 Task: Find connections with filter location Geilenkirchen with filter topic #marketingwith filter profile language German with filter current company Datamatics with filter school Womens Jobs with filter industry IT System Training and Support with filter service category Search Engine Optimization (SEO) with filter keywords title President
Action: Mouse moved to (514, 62)
Screenshot: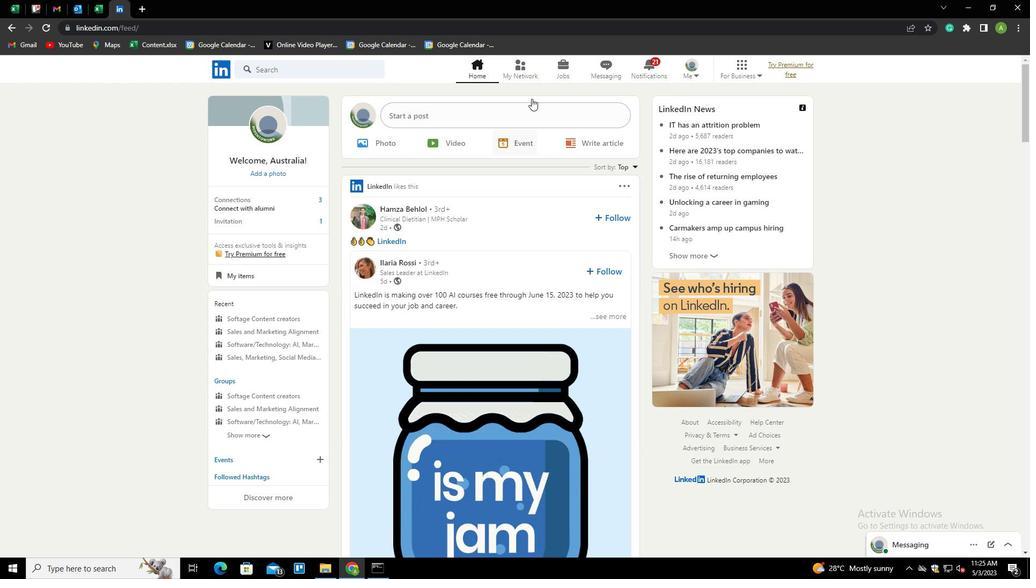 
Action: Mouse pressed left at (514, 62)
Screenshot: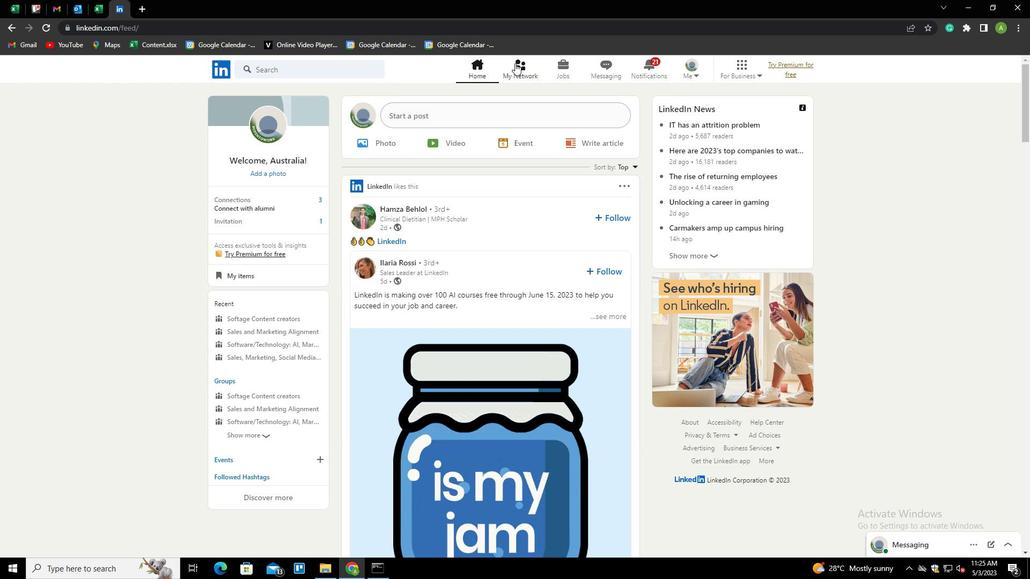 
Action: Mouse moved to (248, 127)
Screenshot: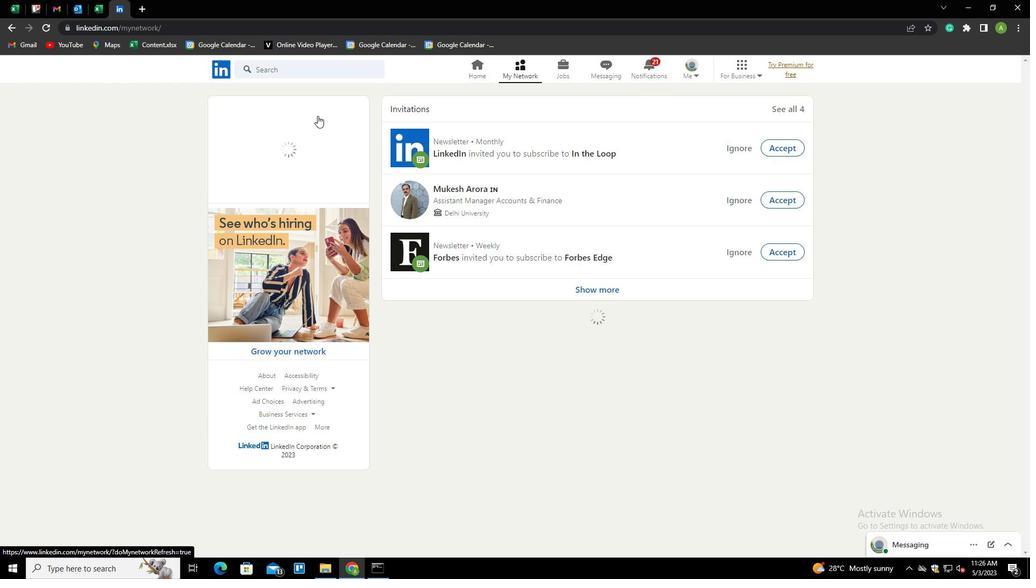 
Action: Mouse pressed left at (248, 127)
Screenshot: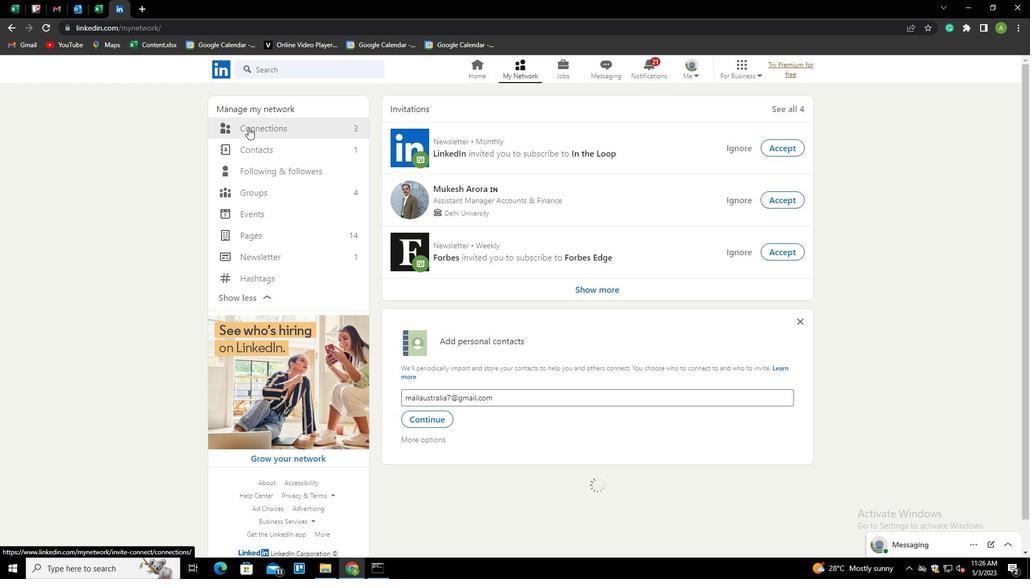 
Action: Mouse moved to (609, 131)
Screenshot: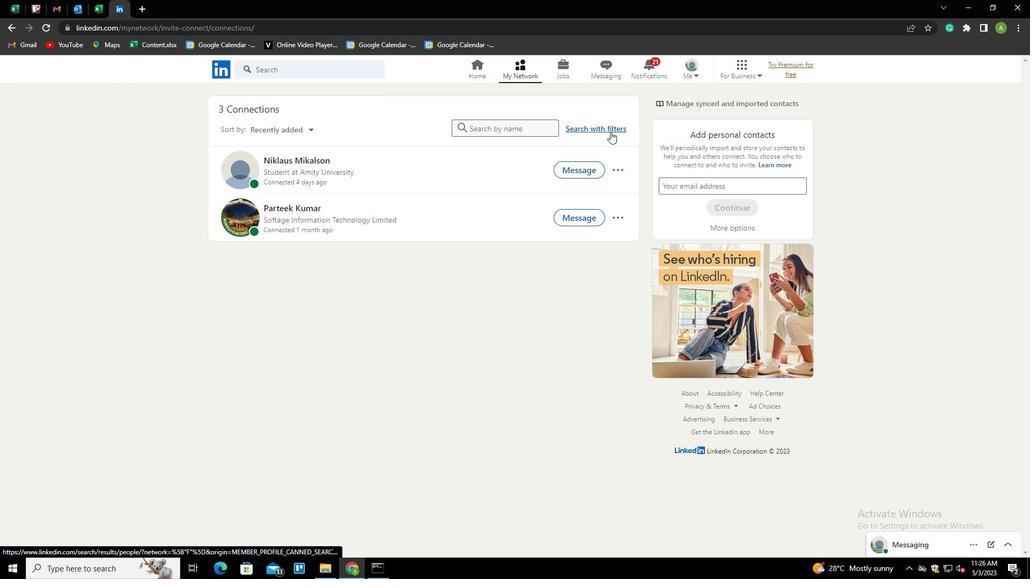 
Action: Mouse pressed left at (609, 131)
Screenshot: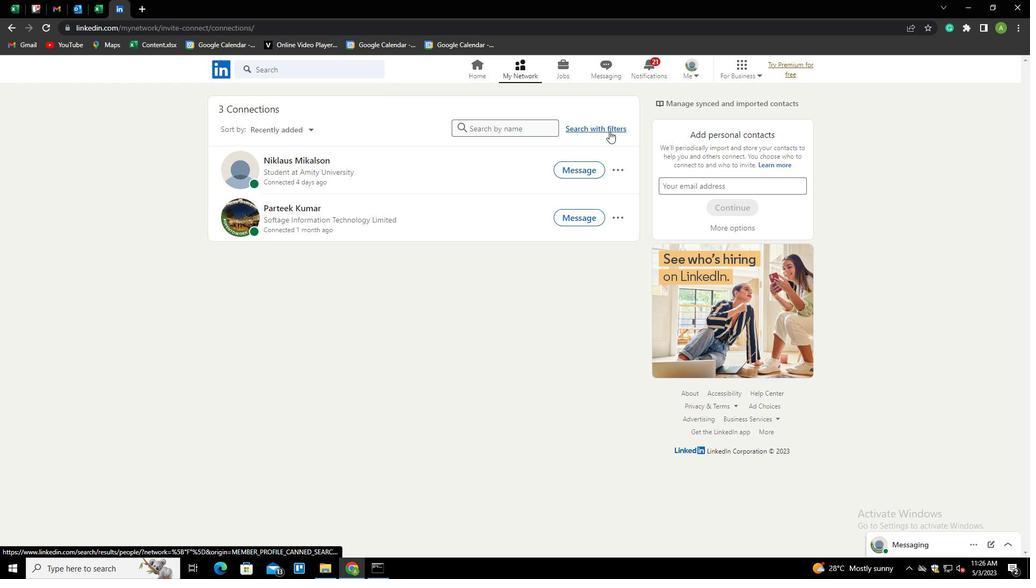 
Action: Mouse moved to (553, 100)
Screenshot: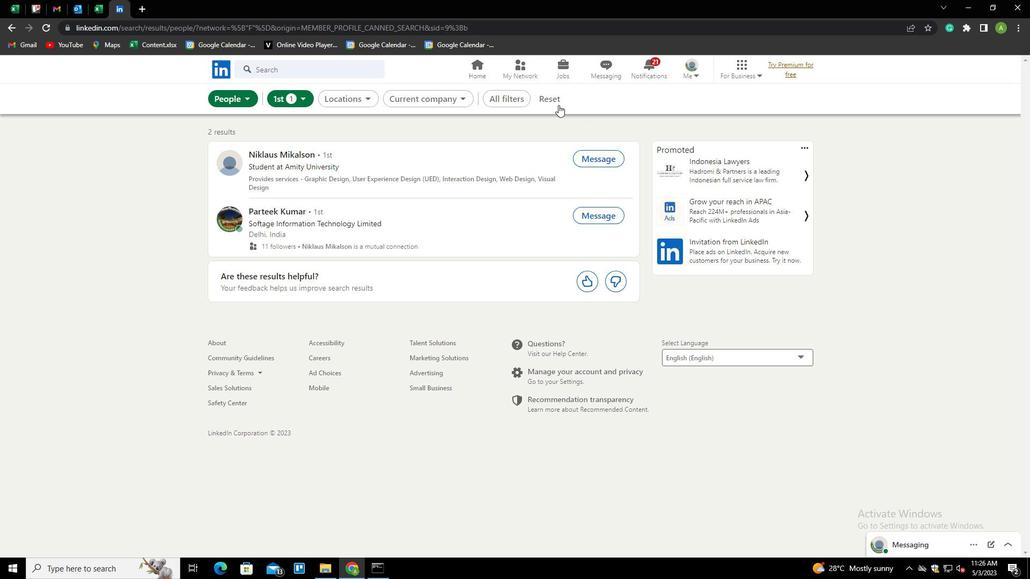 
Action: Mouse pressed left at (553, 100)
Screenshot: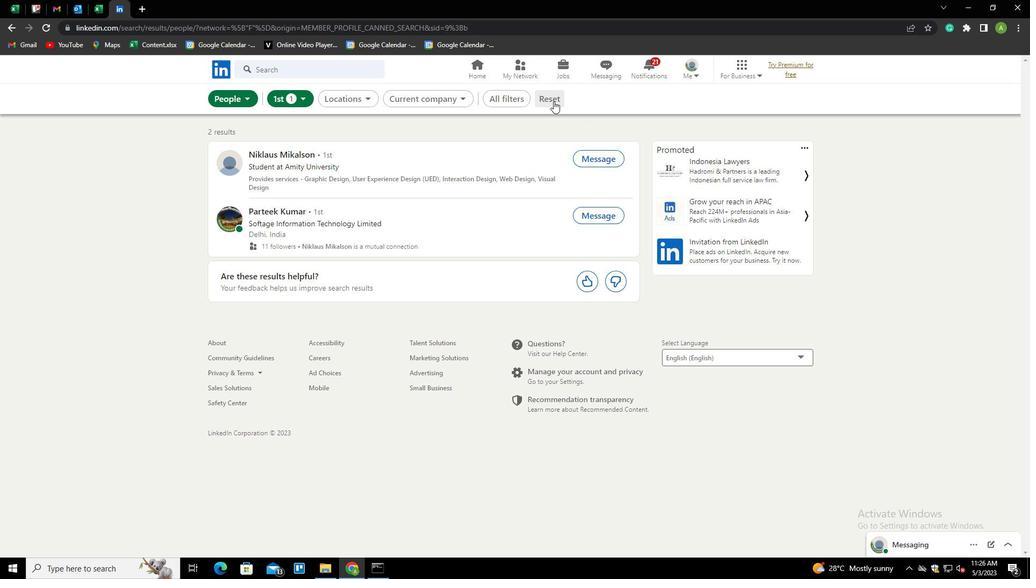 
Action: Mouse moved to (530, 99)
Screenshot: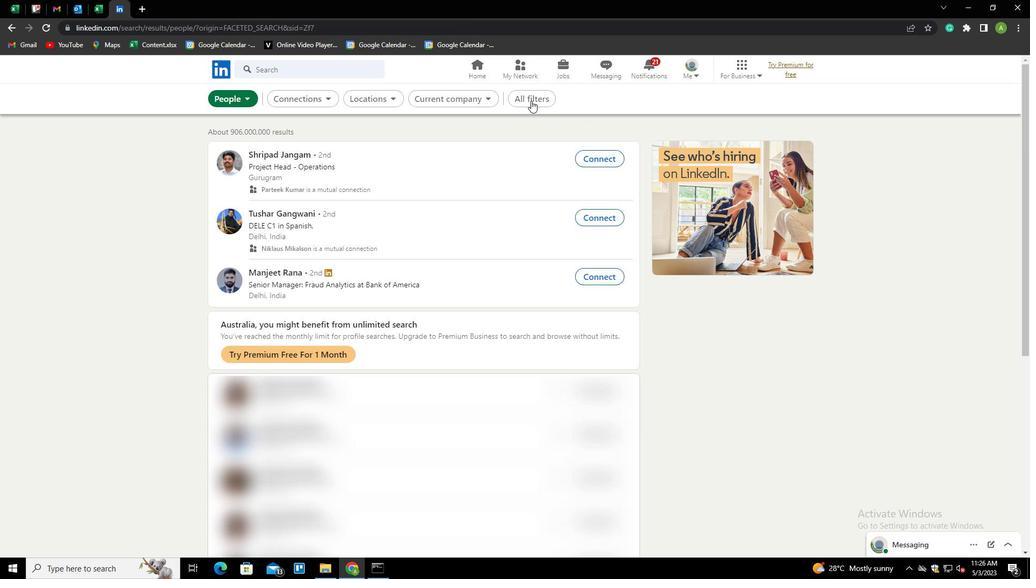 
Action: Mouse pressed left at (530, 99)
Screenshot: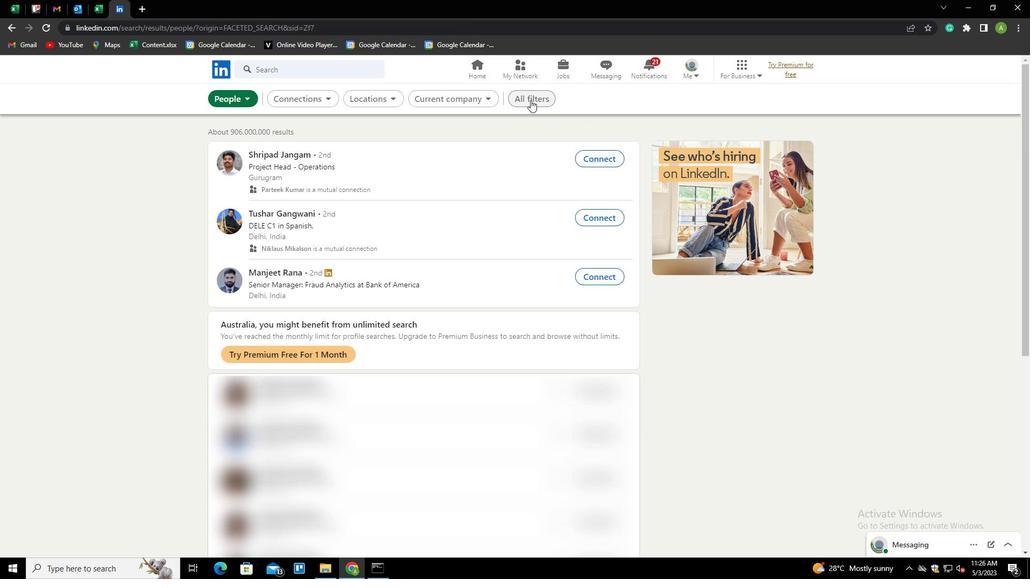 
Action: Mouse moved to (851, 348)
Screenshot: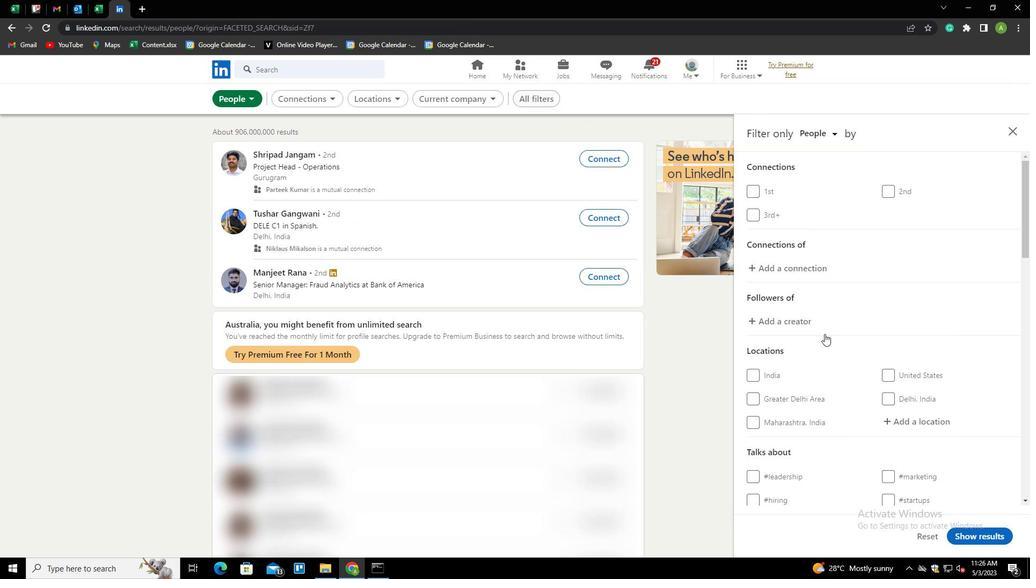 
Action: Mouse scrolled (851, 348) with delta (0, 0)
Screenshot: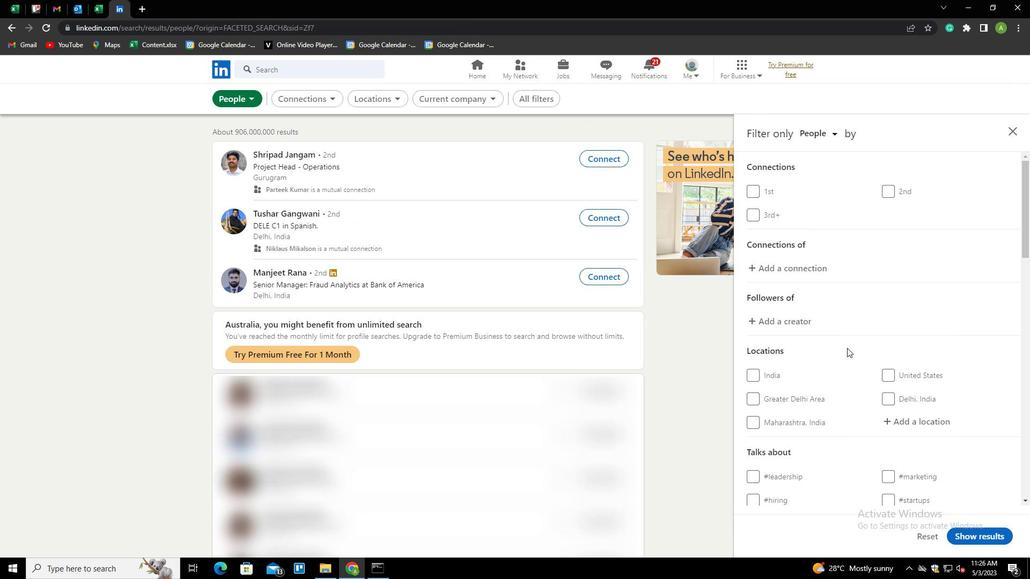 
Action: Mouse scrolled (851, 348) with delta (0, 0)
Screenshot: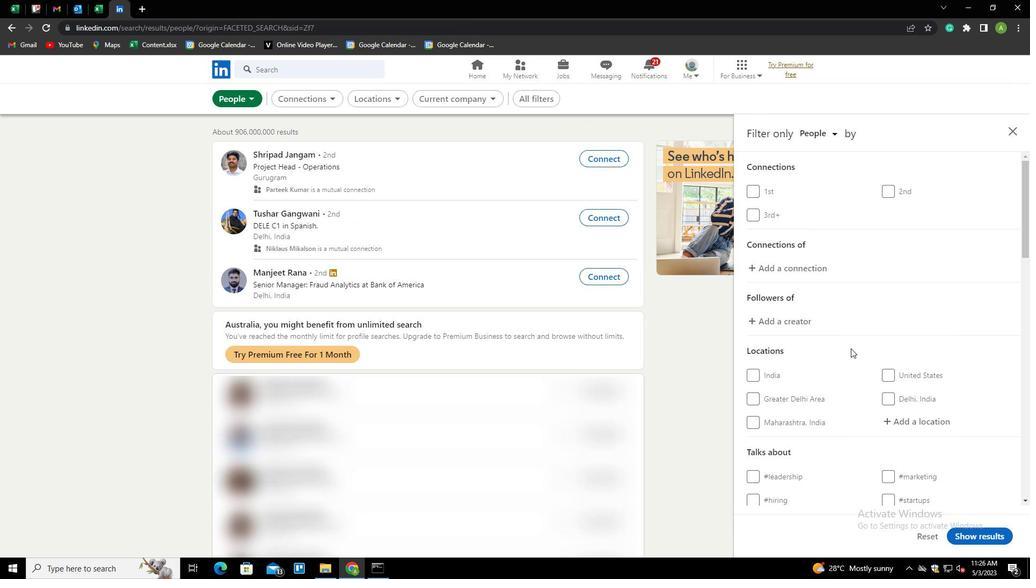 
Action: Mouse moved to (911, 315)
Screenshot: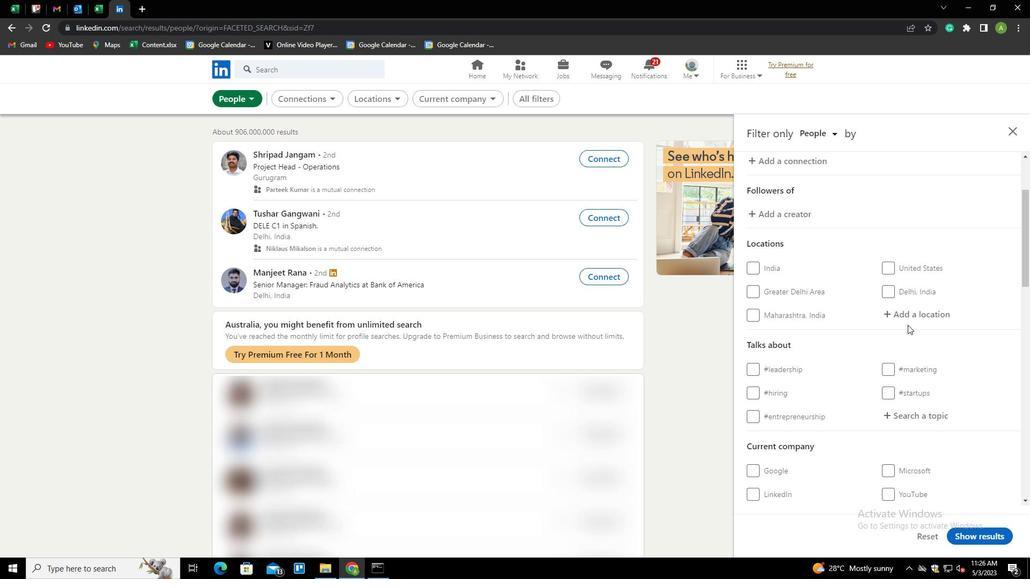 
Action: Mouse pressed left at (911, 315)
Screenshot: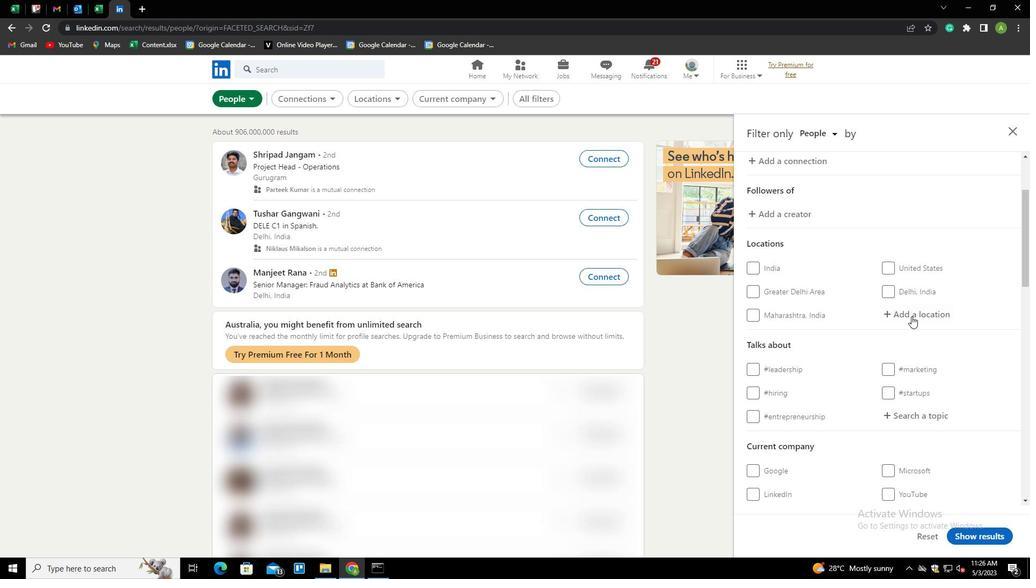 
Action: Key pressed <Key.shift>GEILENKIRCHEN<Key.down><Key.enter>
Screenshot: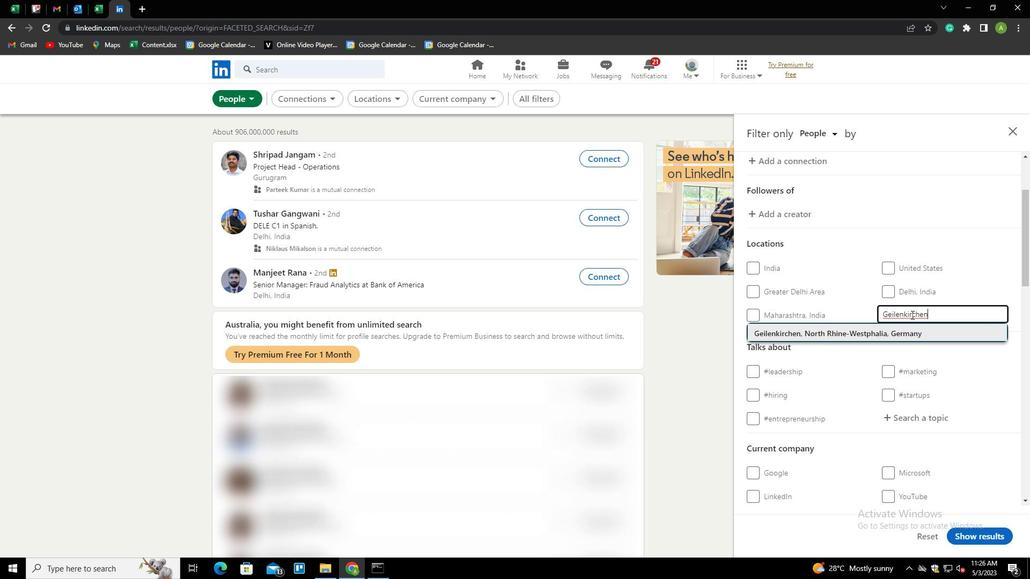 
Action: Mouse scrolled (911, 314) with delta (0, 0)
Screenshot: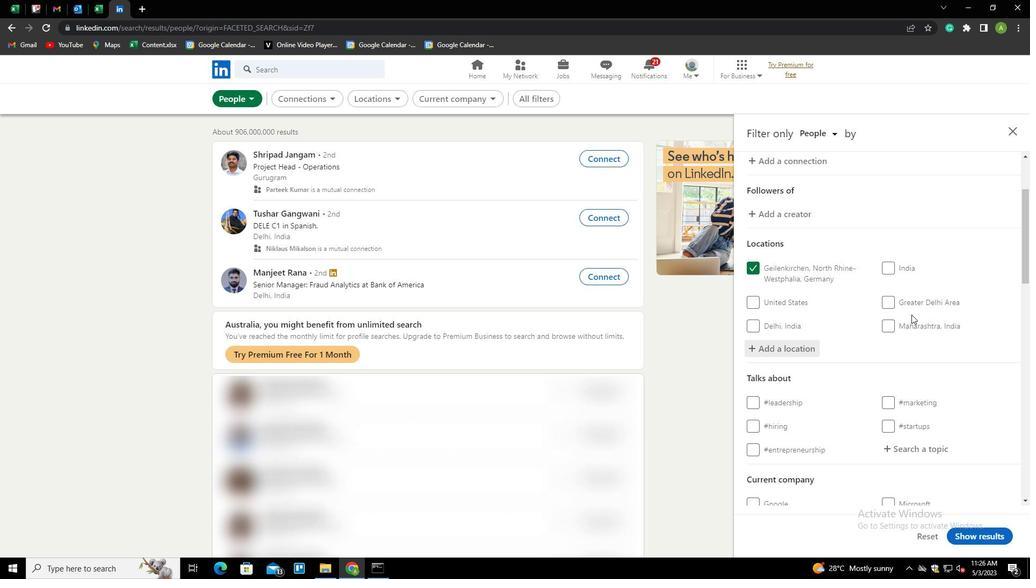 
Action: Mouse scrolled (911, 314) with delta (0, 0)
Screenshot: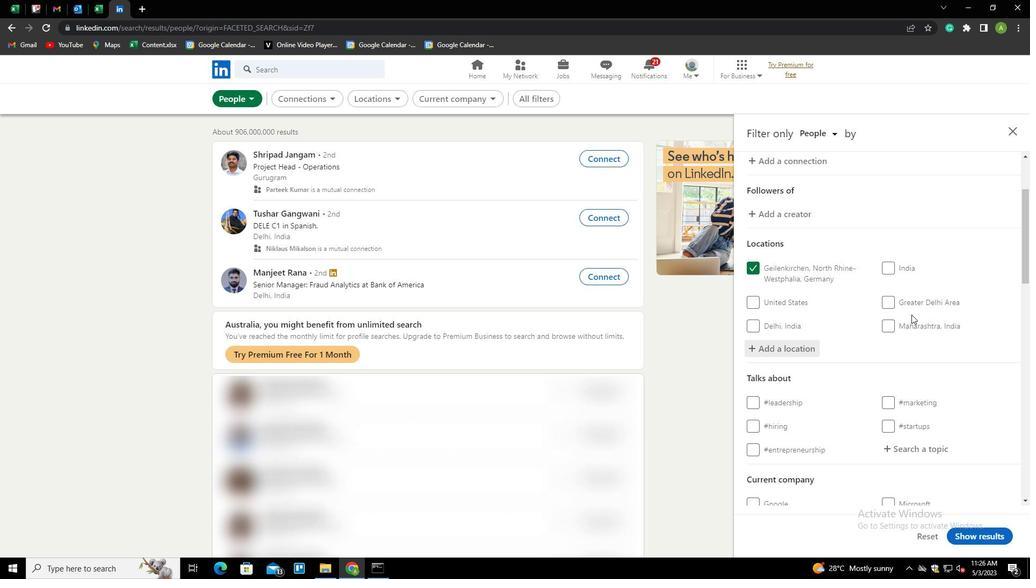 
Action: Mouse moved to (913, 346)
Screenshot: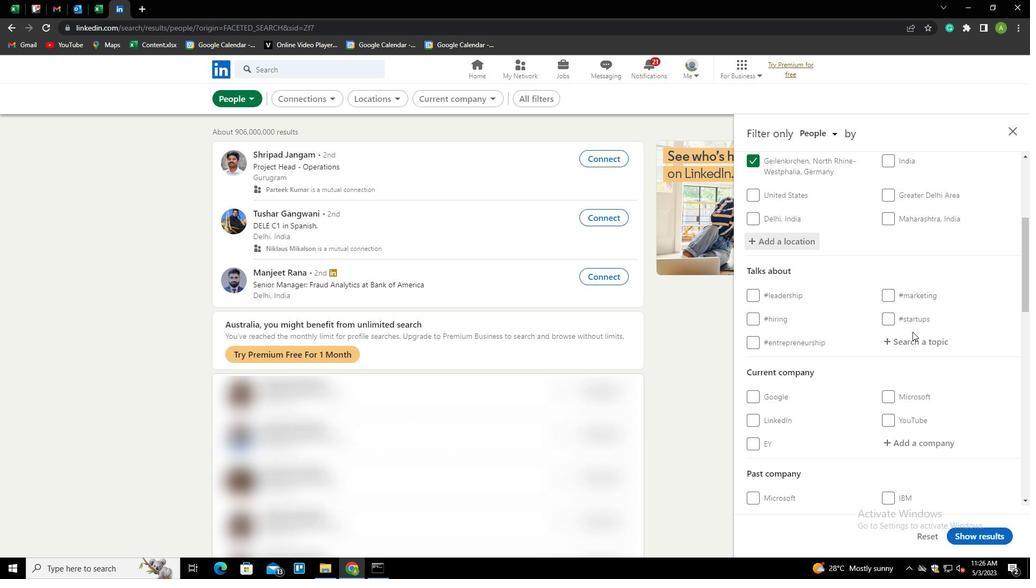 
Action: Mouse pressed left at (913, 346)
Screenshot: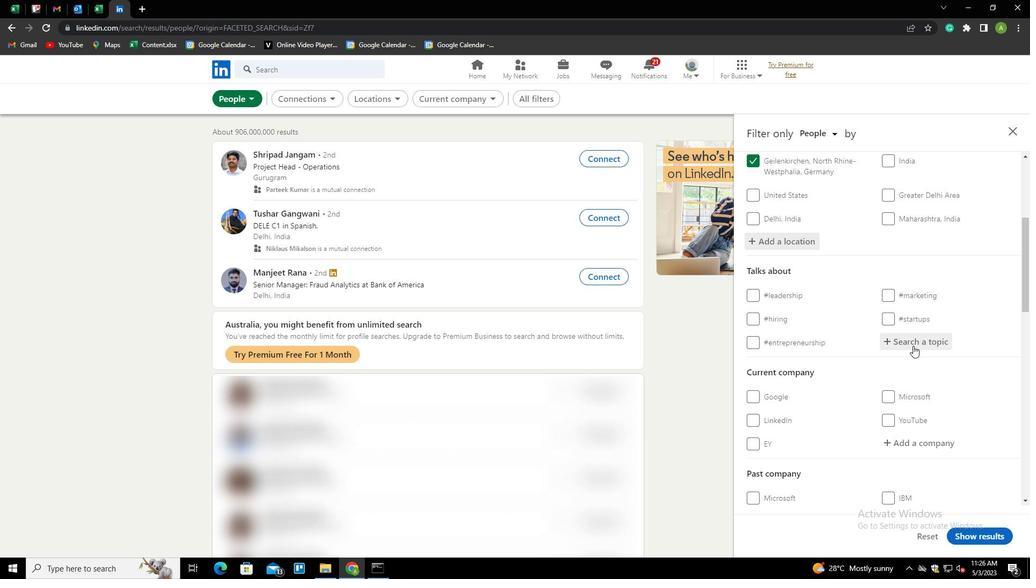 
Action: Key pressed MARKETING<Key.down><Key.enter>
Screenshot: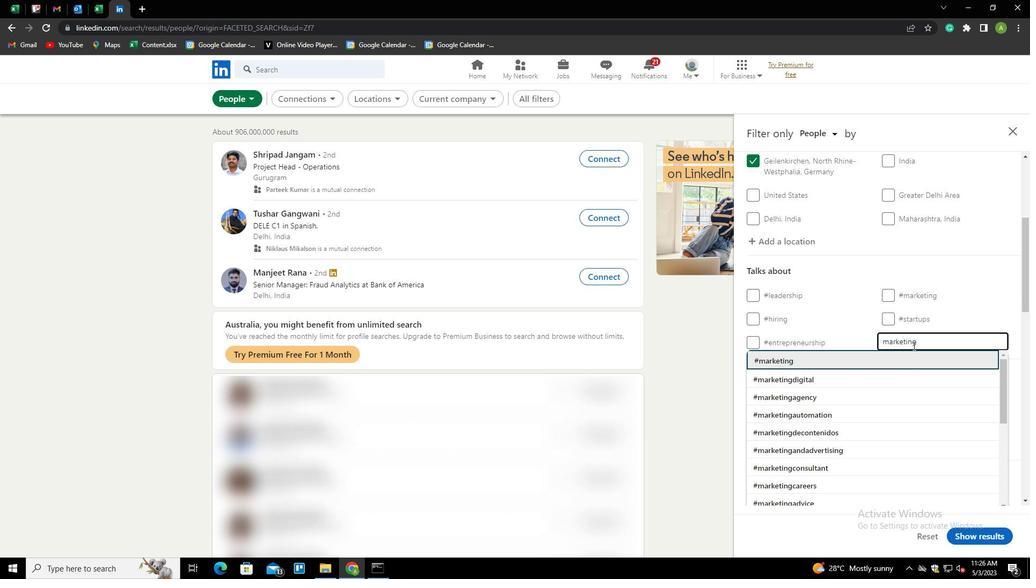 
Action: Mouse scrolled (913, 345) with delta (0, 0)
Screenshot: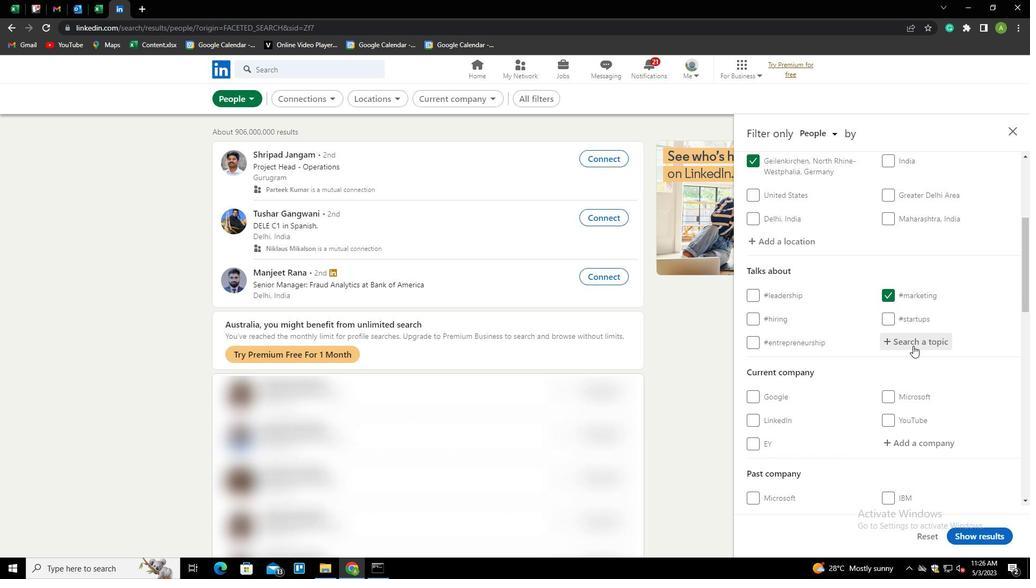 
Action: Mouse scrolled (913, 345) with delta (0, 0)
Screenshot: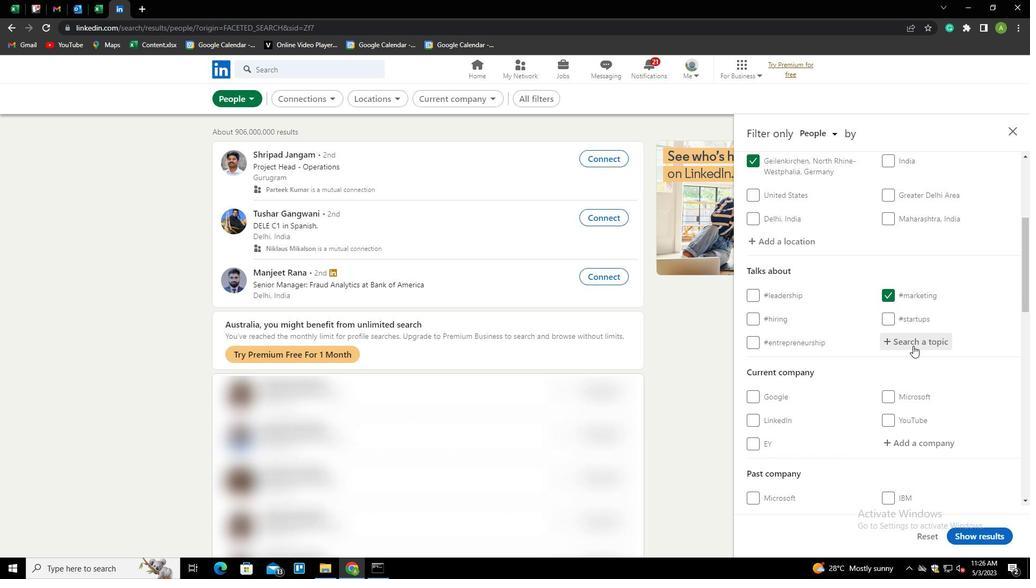 
Action: Mouse scrolled (913, 345) with delta (0, 0)
Screenshot: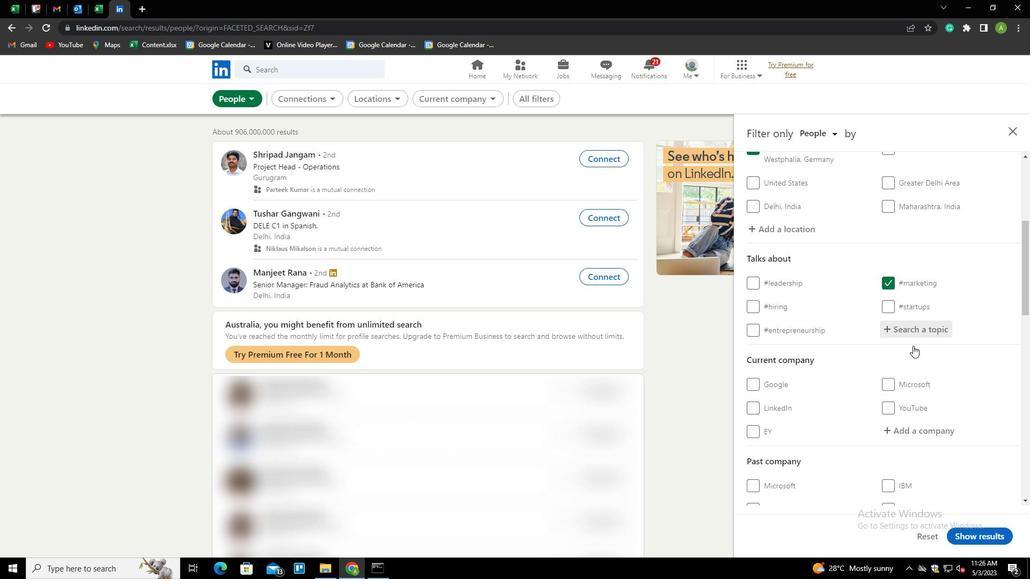 
Action: Mouse scrolled (913, 345) with delta (0, 0)
Screenshot: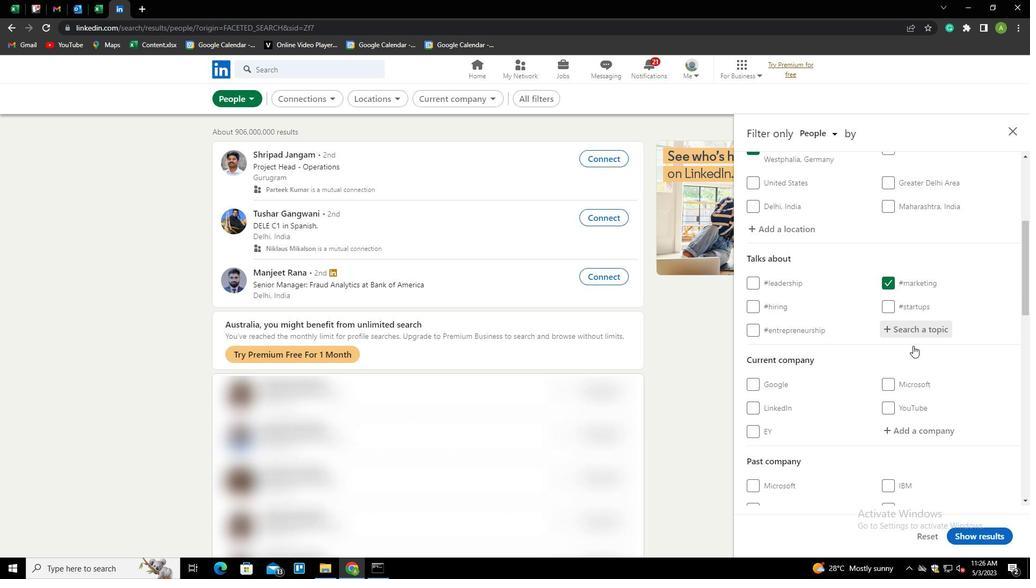 
Action: Mouse scrolled (913, 345) with delta (0, 0)
Screenshot: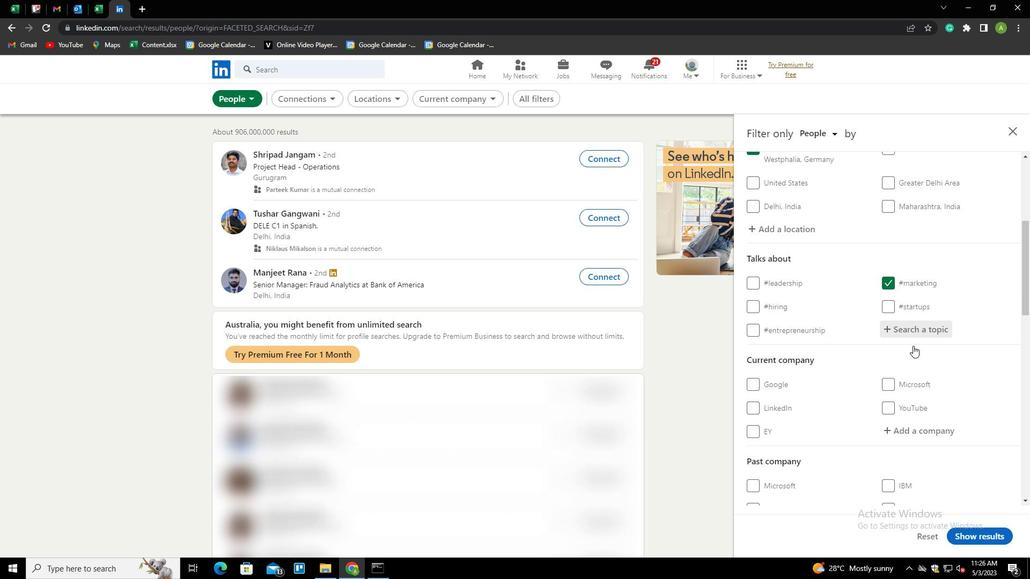 
Action: Mouse scrolled (913, 345) with delta (0, 0)
Screenshot: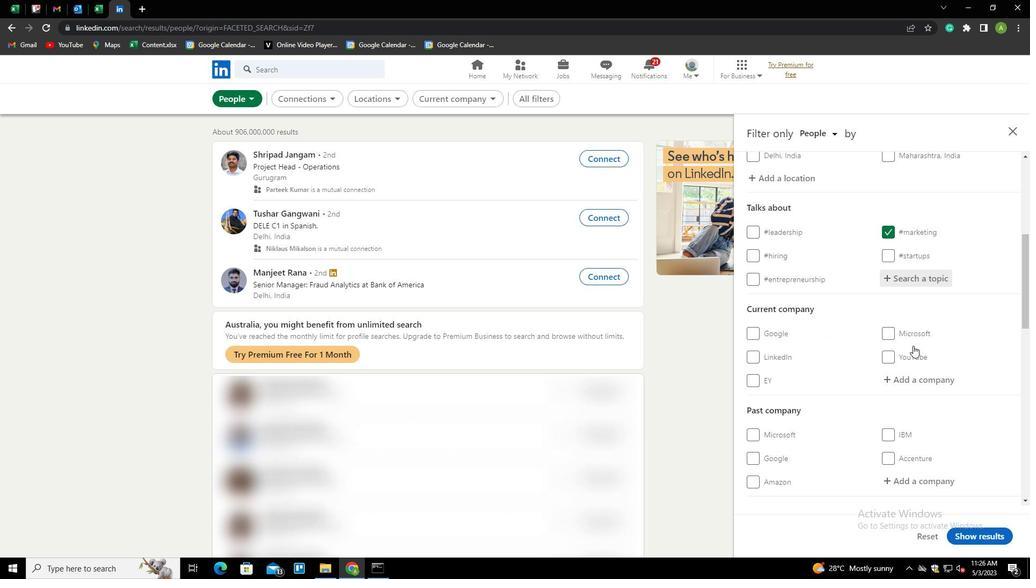
Action: Mouse scrolled (913, 345) with delta (0, 0)
Screenshot: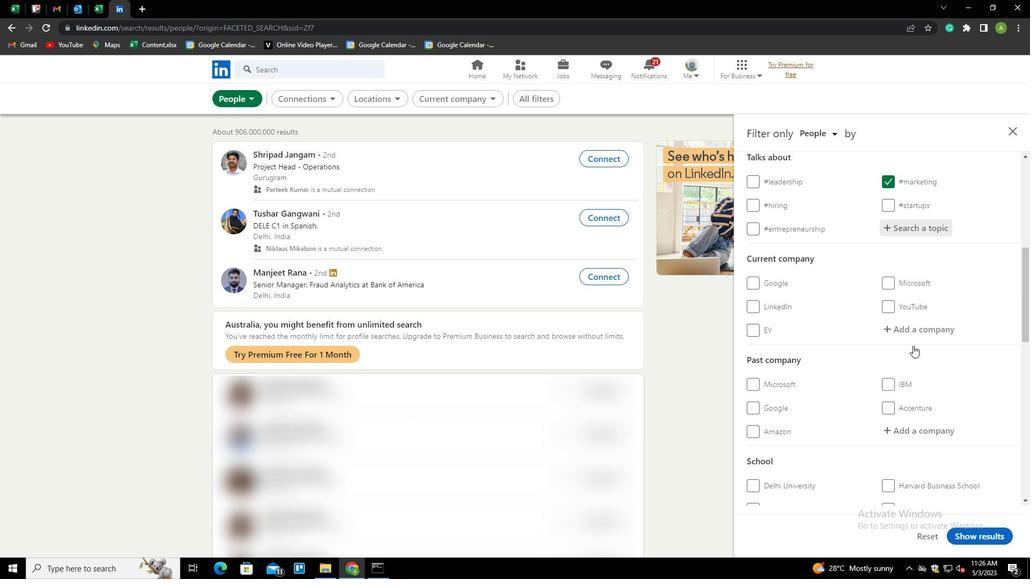 
Action: Mouse scrolled (913, 345) with delta (0, 0)
Screenshot: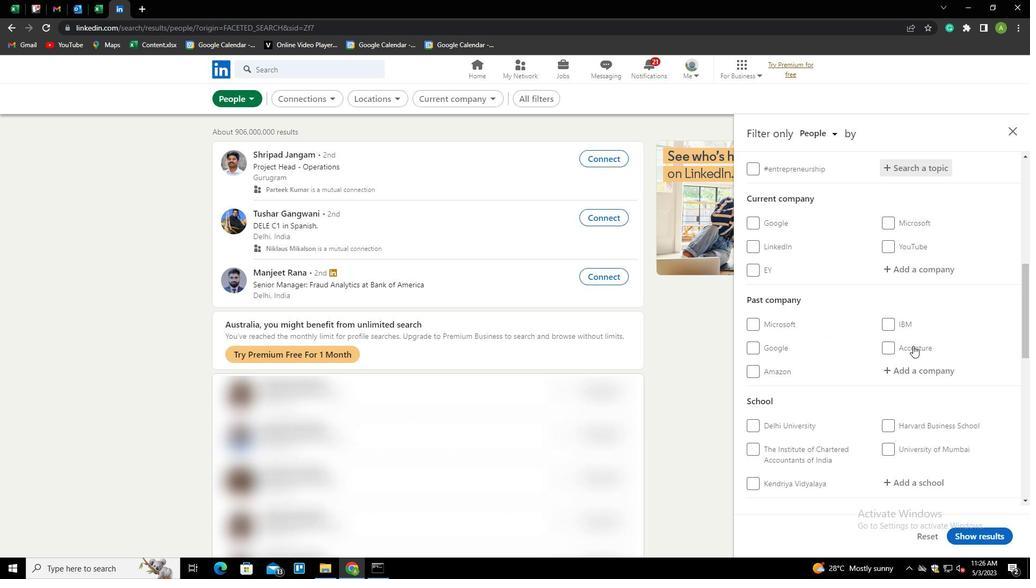 
Action: Mouse moved to (775, 450)
Screenshot: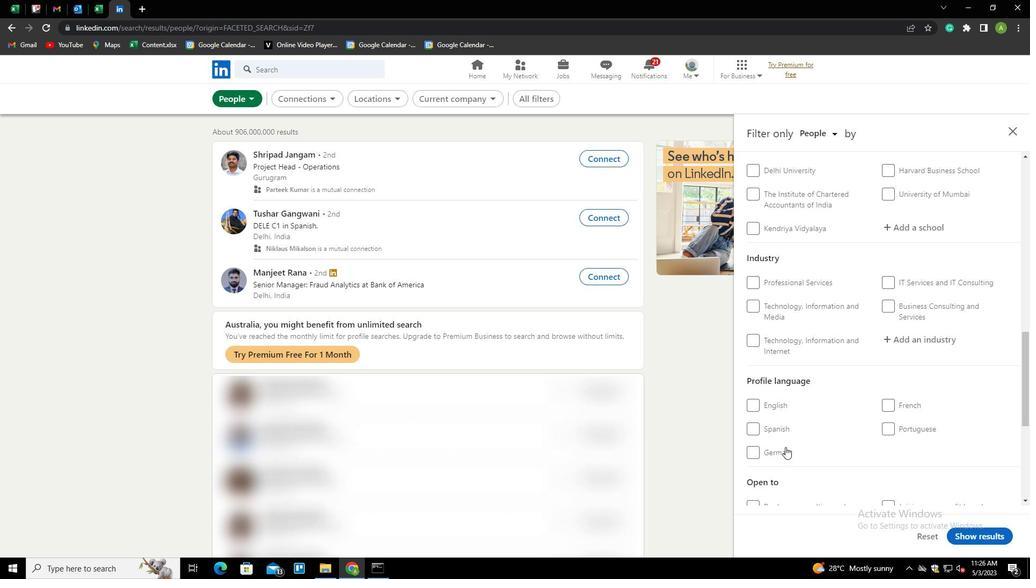 
Action: Mouse pressed left at (775, 450)
Screenshot: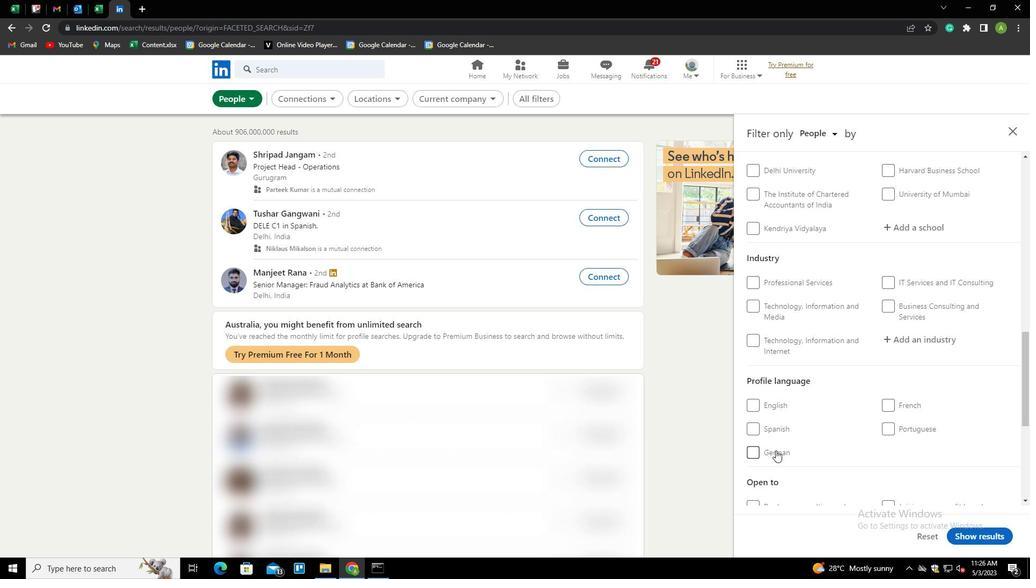 
Action: Mouse moved to (900, 411)
Screenshot: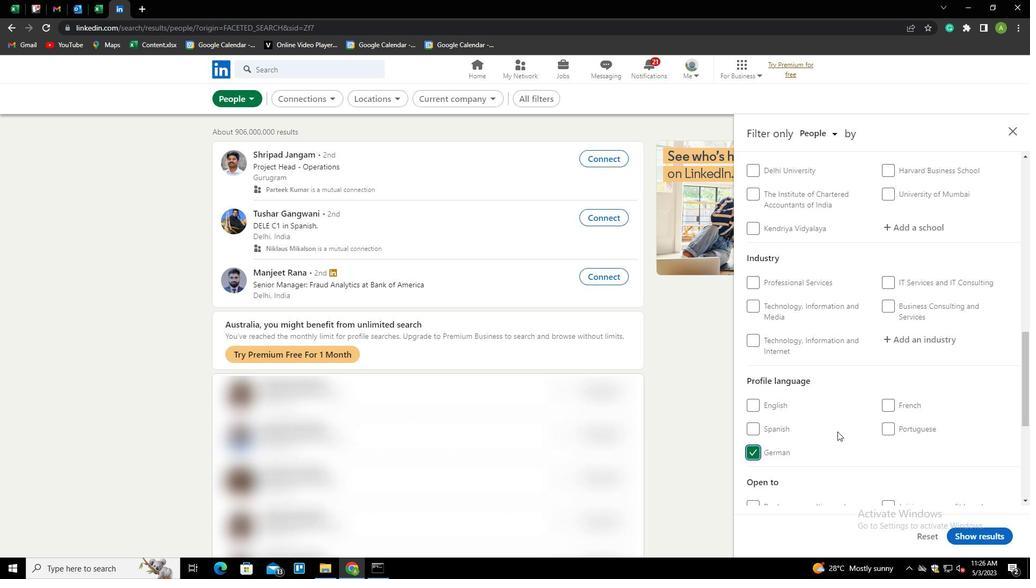 
Action: Mouse scrolled (900, 412) with delta (0, 0)
Screenshot: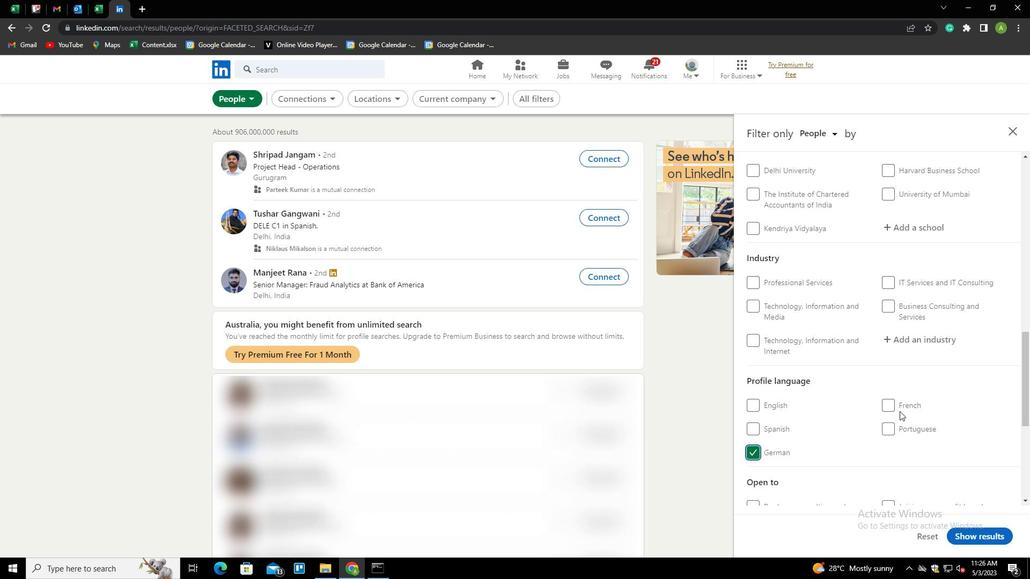 
Action: Mouse scrolled (900, 412) with delta (0, 0)
Screenshot: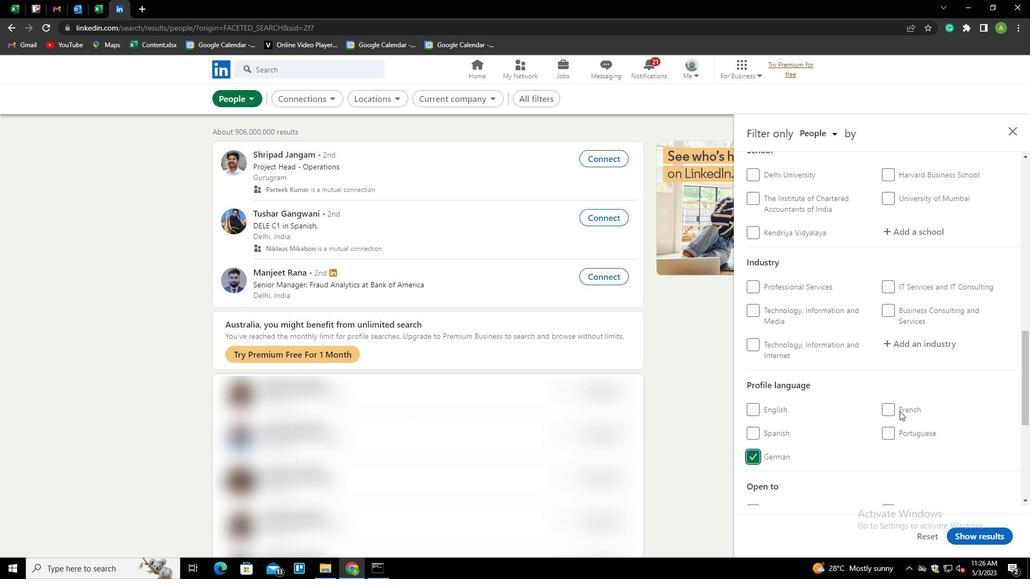 
Action: Mouse scrolled (900, 412) with delta (0, 0)
Screenshot: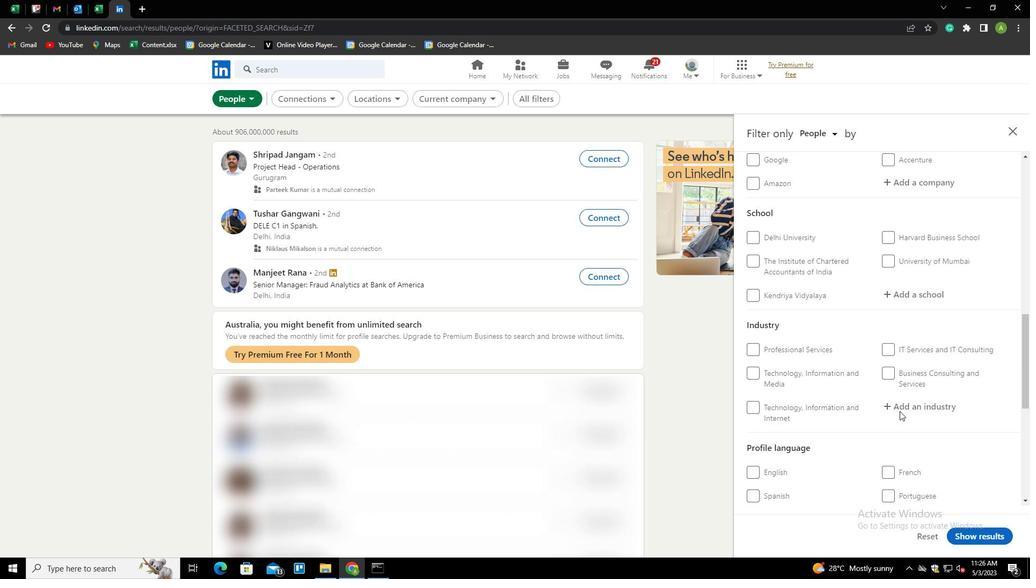 
Action: Mouse scrolled (900, 412) with delta (0, 0)
Screenshot: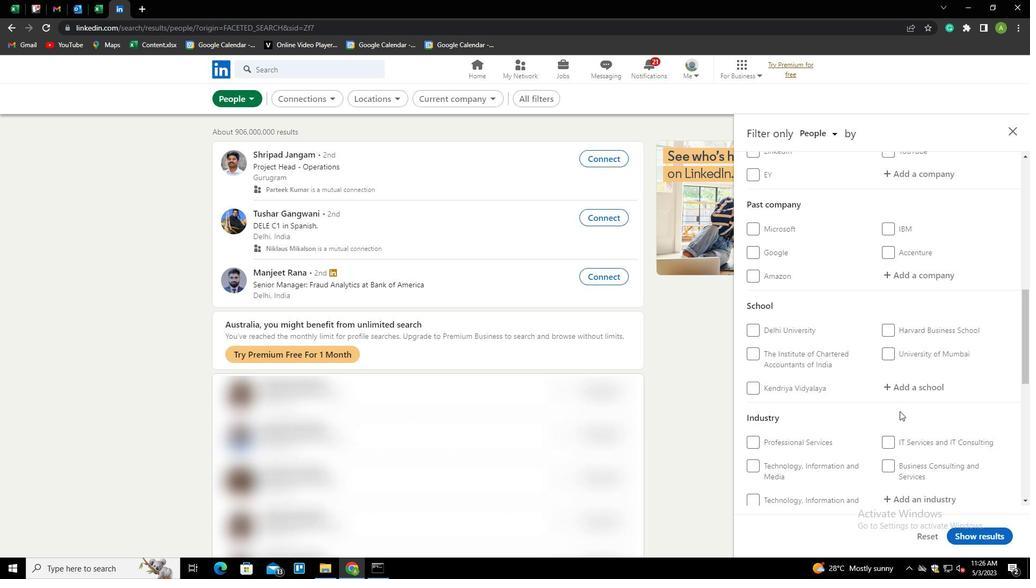 
Action: Mouse scrolled (900, 412) with delta (0, 0)
Screenshot: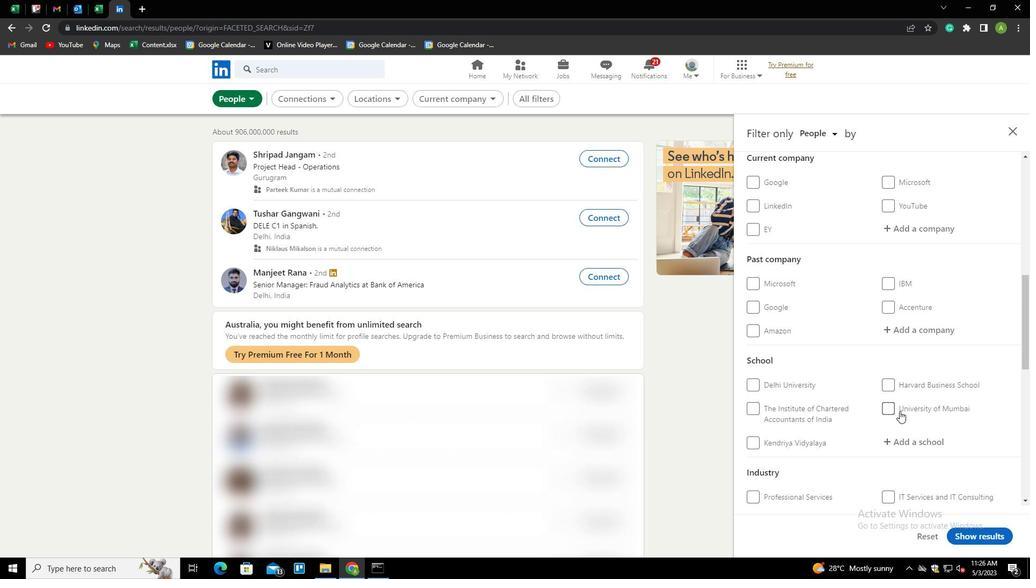 
Action: Mouse scrolled (900, 412) with delta (0, 0)
Screenshot: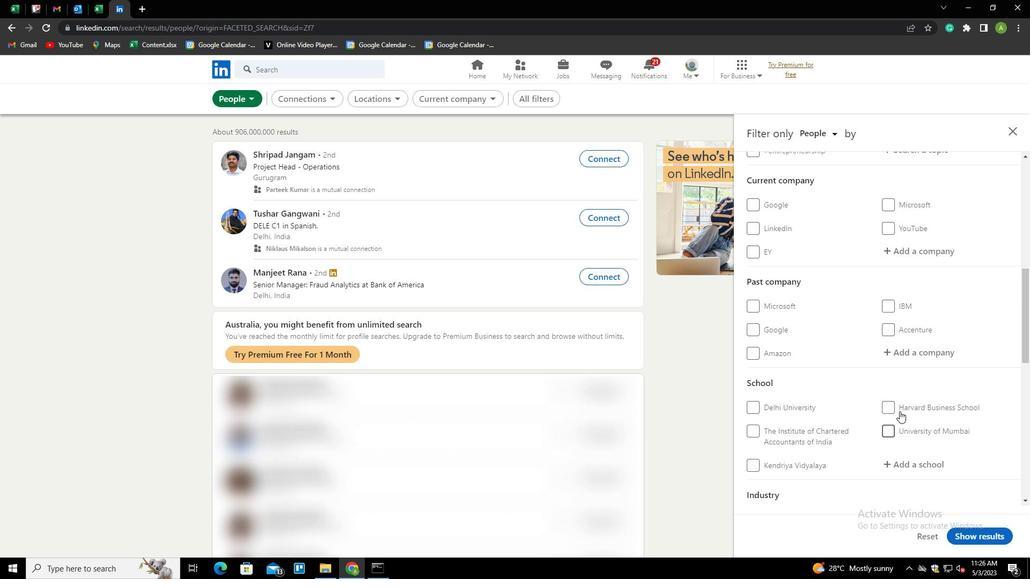 
Action: Mouse scrolled (900, 412) with delta (0, 0)
Screenshot: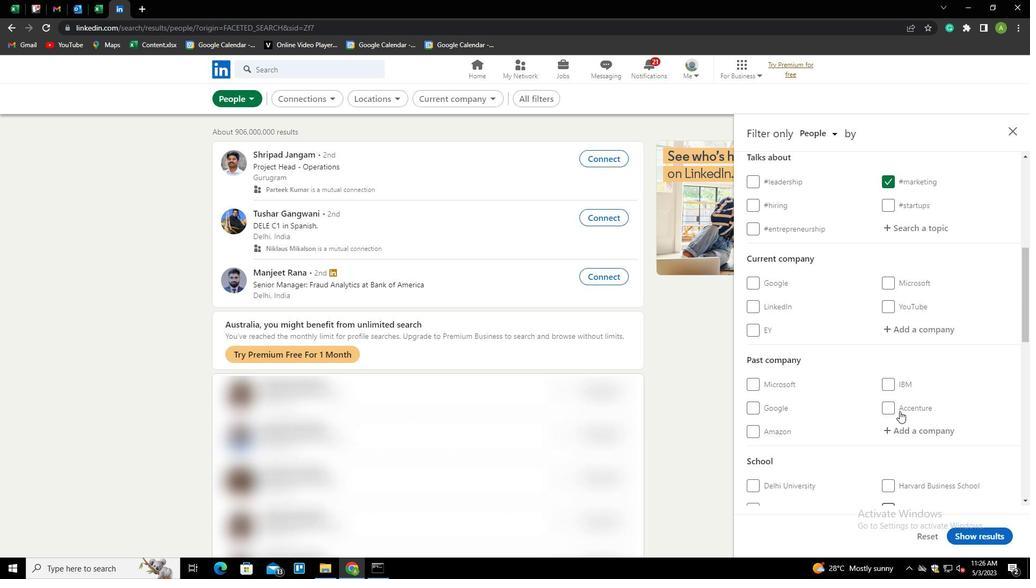 
Action: Mouse moved to (908, 388)
Screenshot: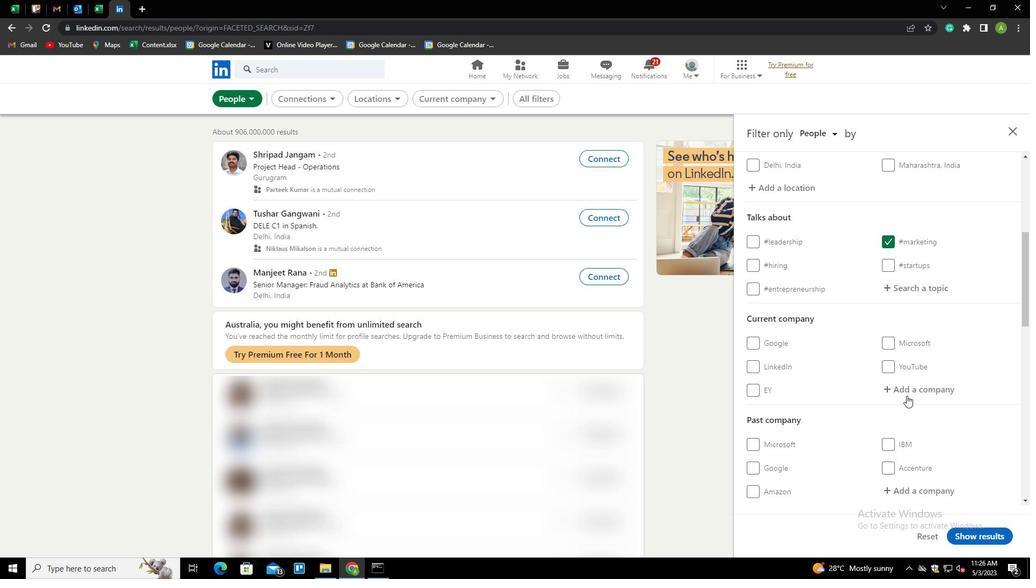 
Action: Mouse pressed left at (908, 388)
Screenshot: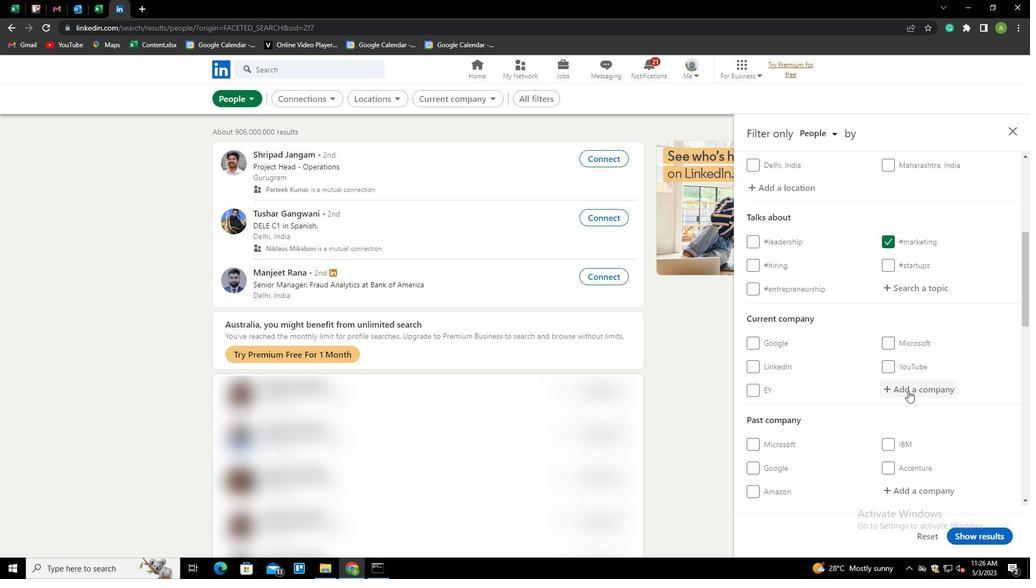 
Action: Key pressed <Key.shift>D
Screenshot: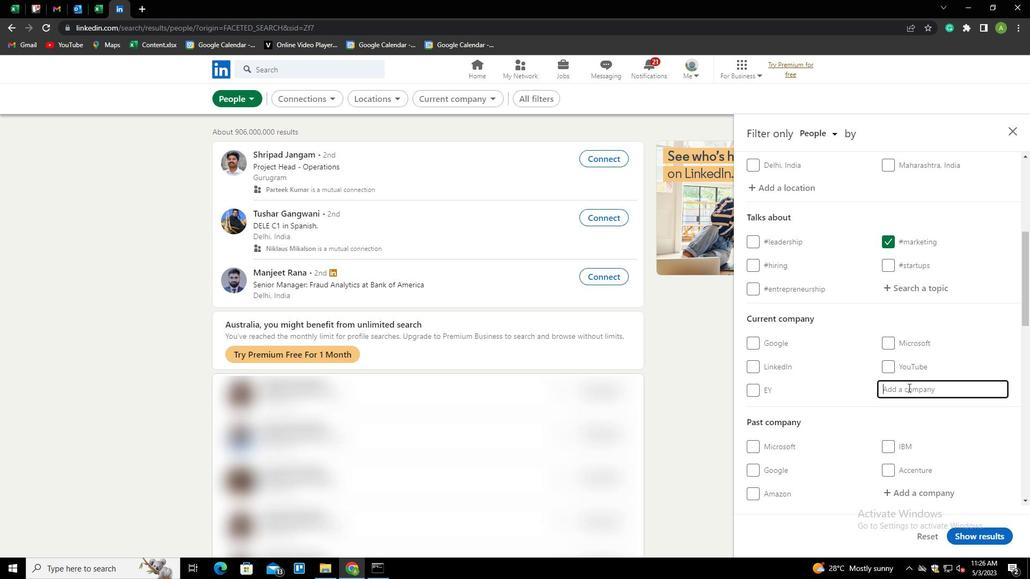 
Action: Mouse moved to (908, 388)
Screenshot: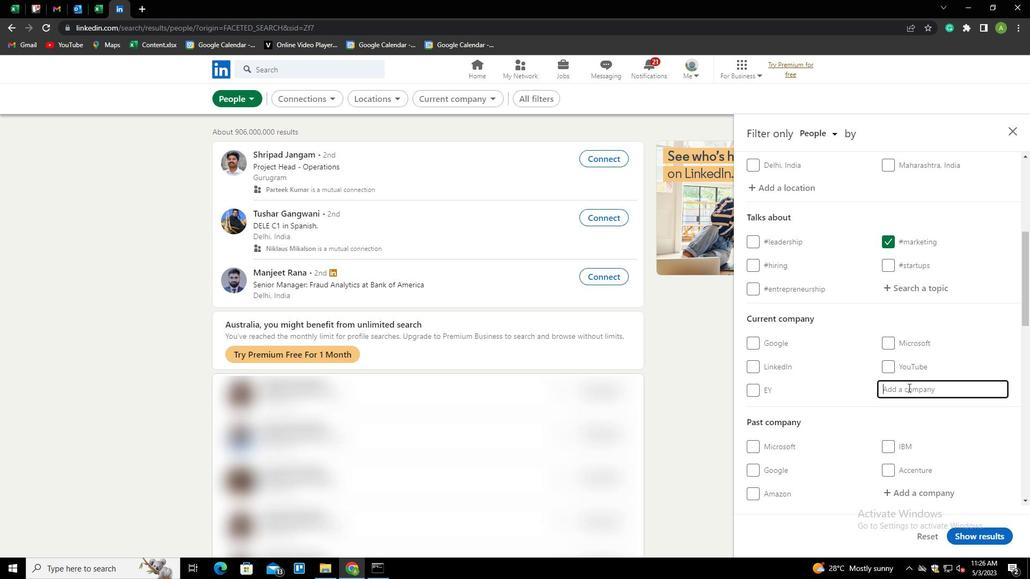 
Action: Key pressed A
Screenshot: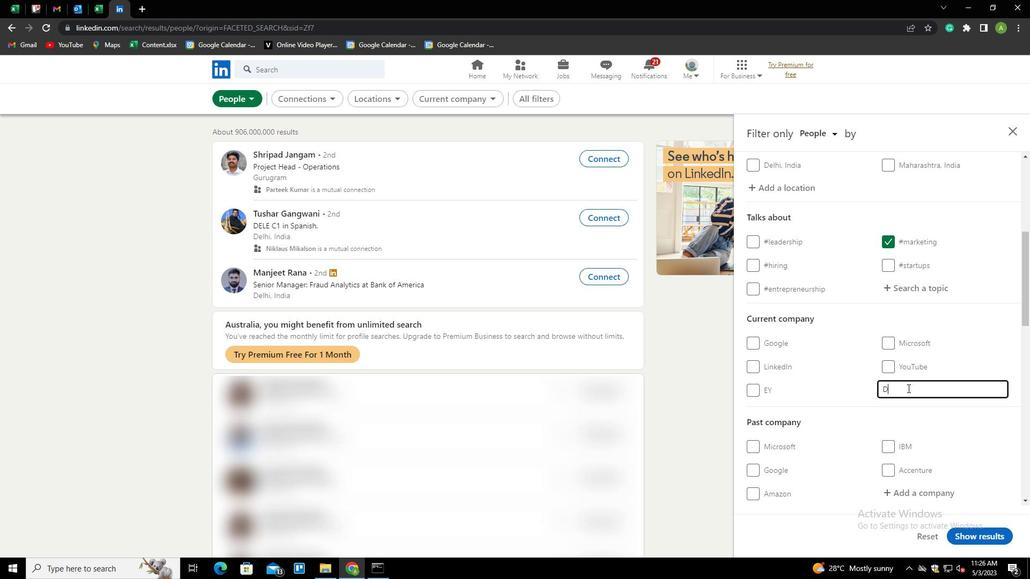 
Action: Mouse moved to (906, 389)
Screenshot: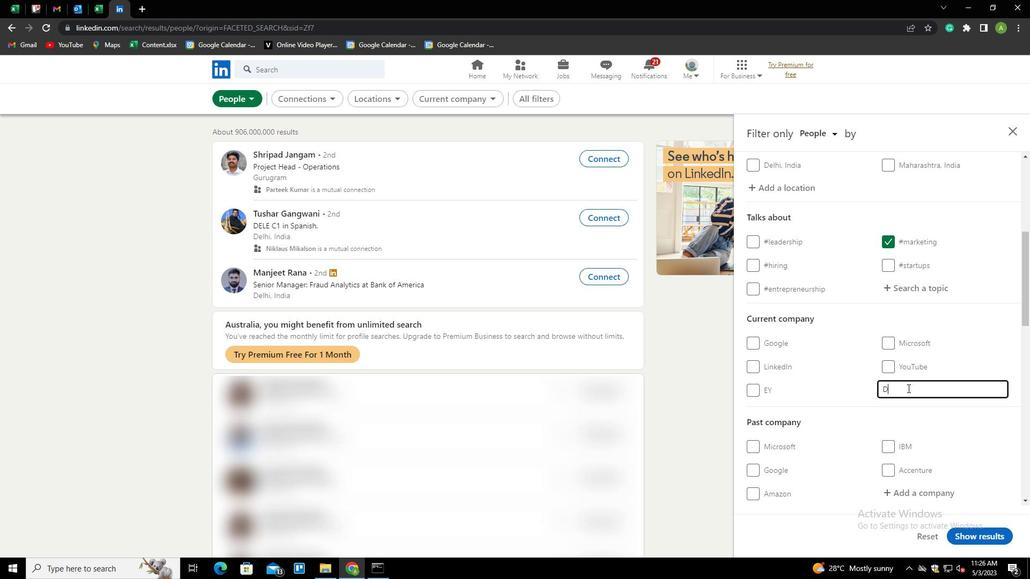
Action: Key pressed T
Screenshot: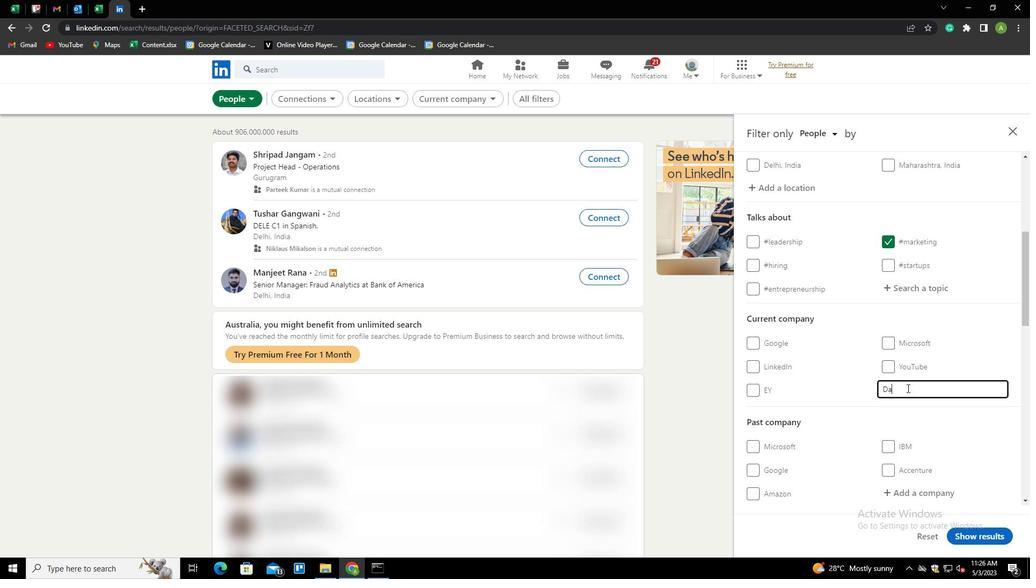 
Action: Mouse moved to (905, 389)
Screenshot: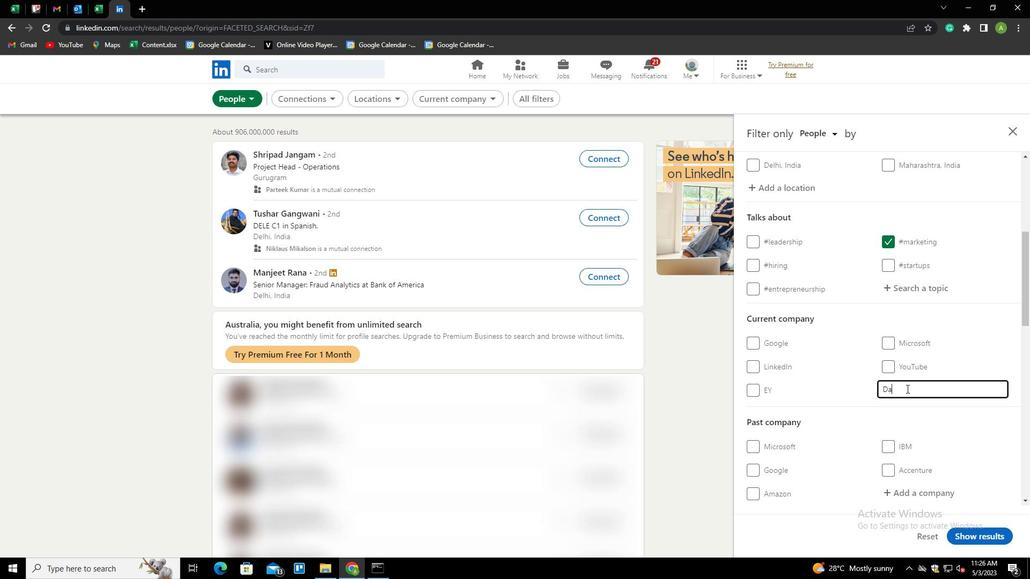 
Action: Key pressed AMATICS<Key.down><Key.enter>
Screenshot: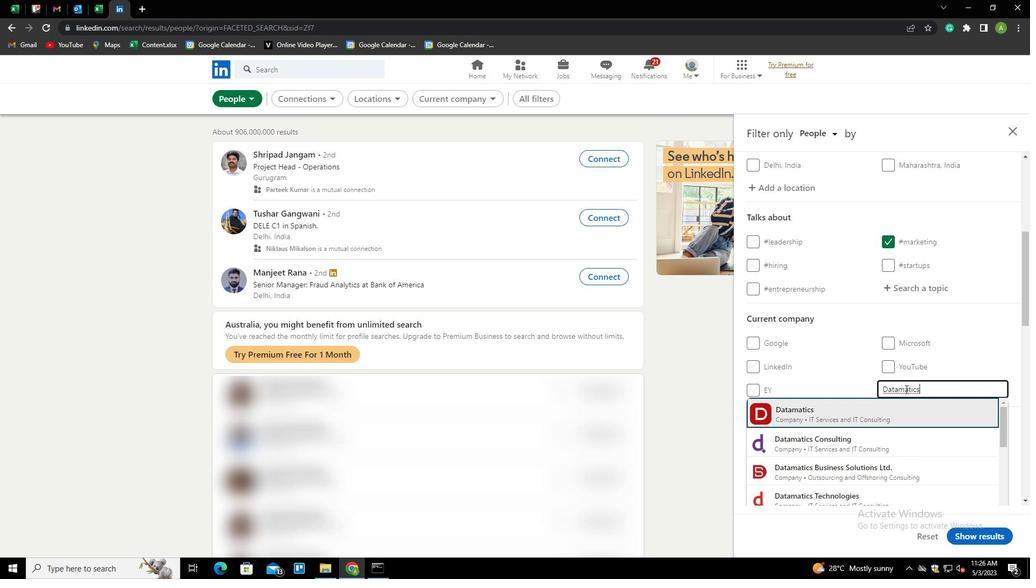 
Action: Mouse scrolled (905, 389) with delta (0, 0)
Screenshot: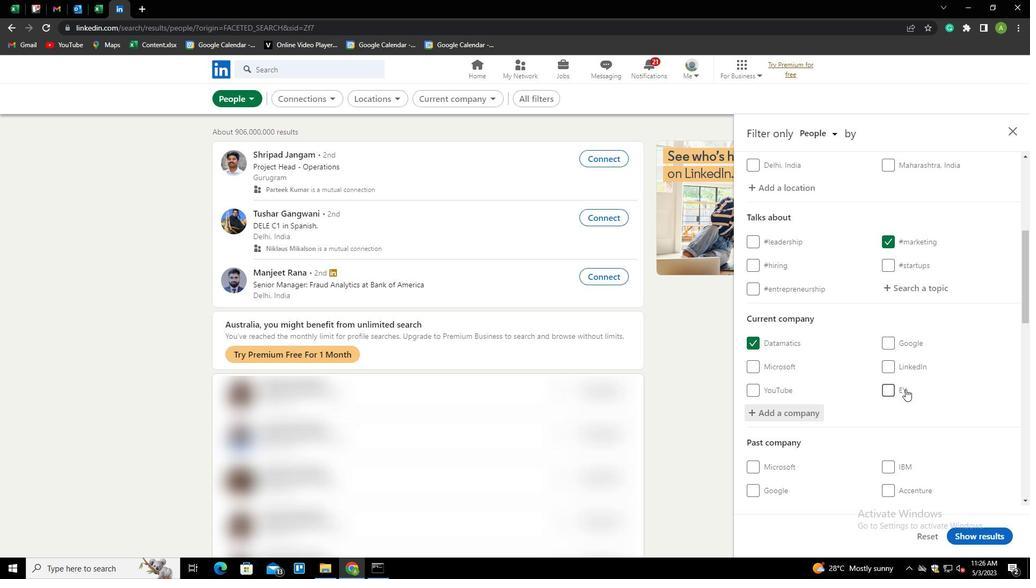 
Action: Mouse scrolled (905, 389) with delta (0, 0)
Screenshot: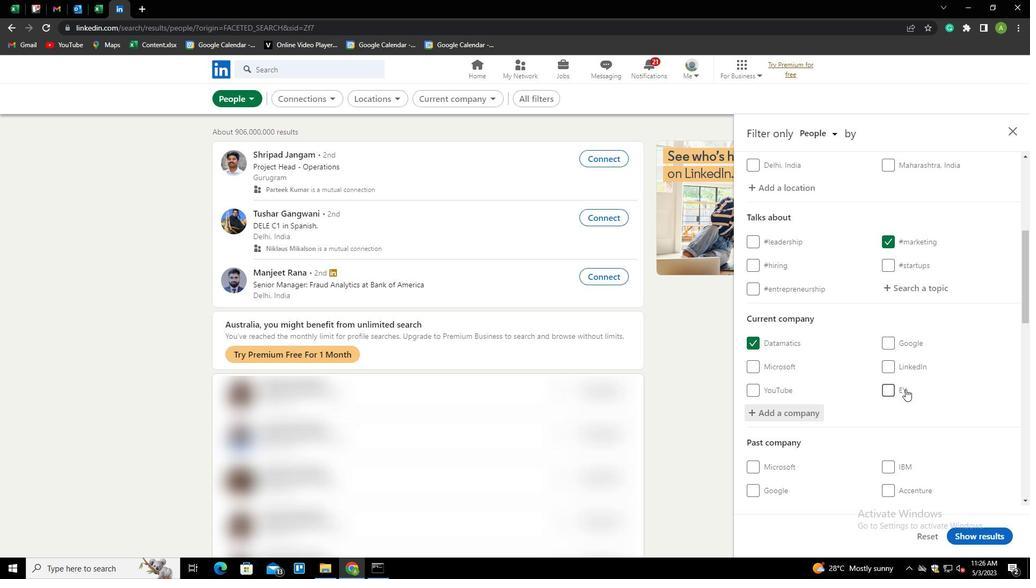 
Action: Mouse scrolled (905, 389) with delta (0, 0)
Screenshot: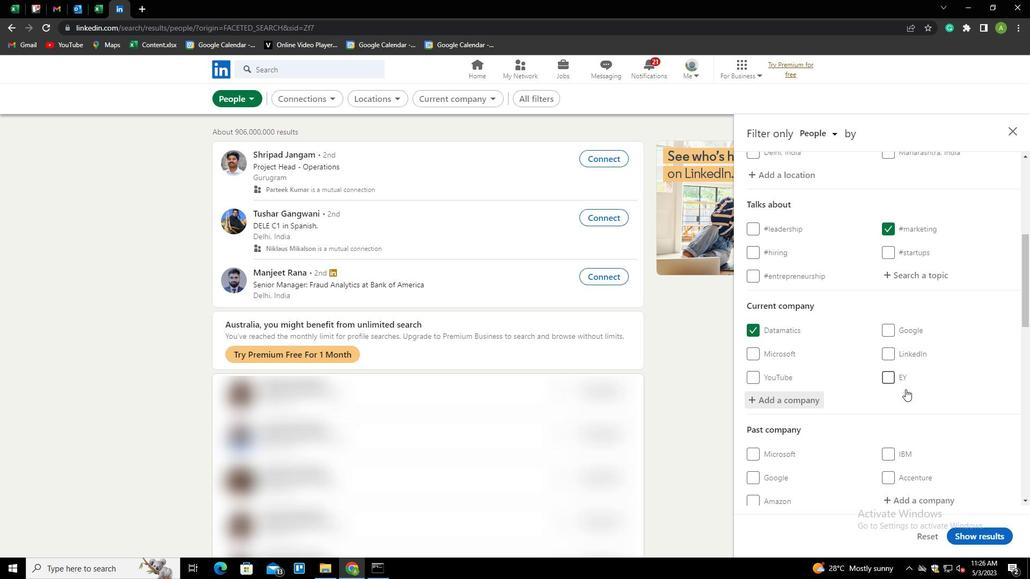 
Action: Mouse scrolled (905, 389) with delta (0, 0)
Screenshot: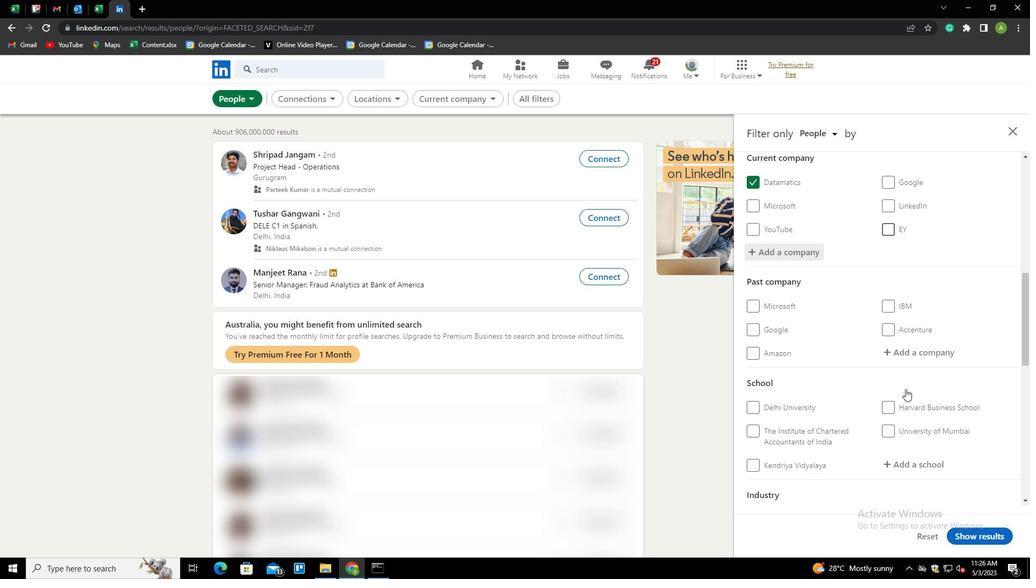 
Action: Mouse moved to (897, 405)
Screenshot: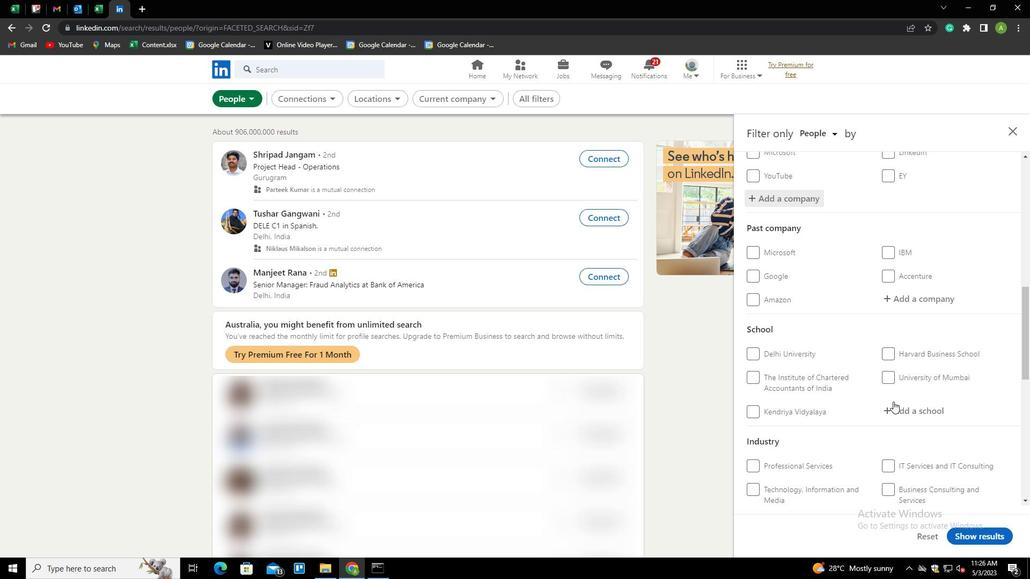 
Action: Mouse pressed left at (897, 405)
Screenshot: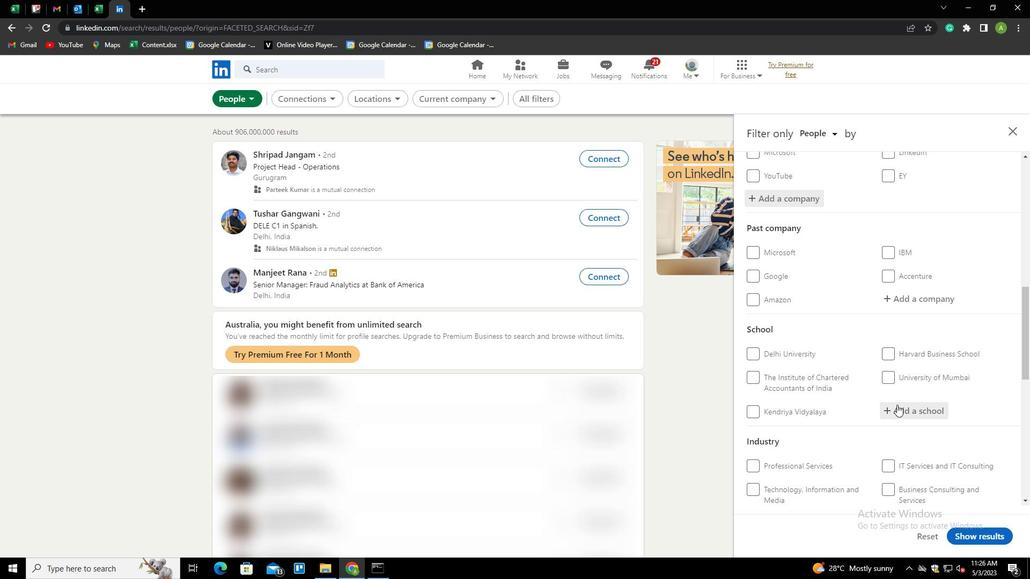 
Action: Key pressed <Key.shift>WOMENS<Key.space><Key.shift>JOBS<Key.down><Key.enter>
Screenshot: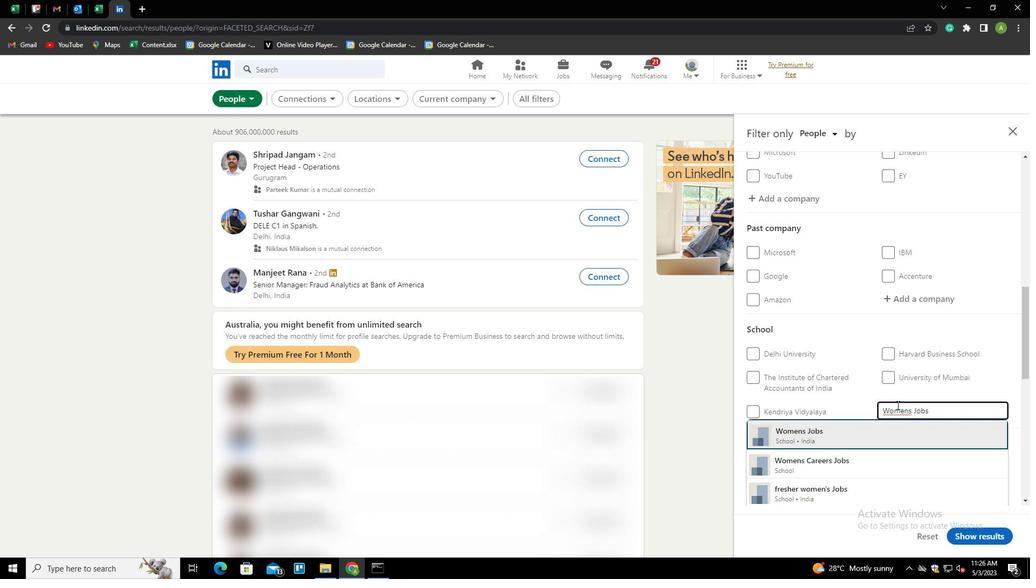 
Action: Mouse scrolled (897, 404) with delta (0, 0)
Screenshot: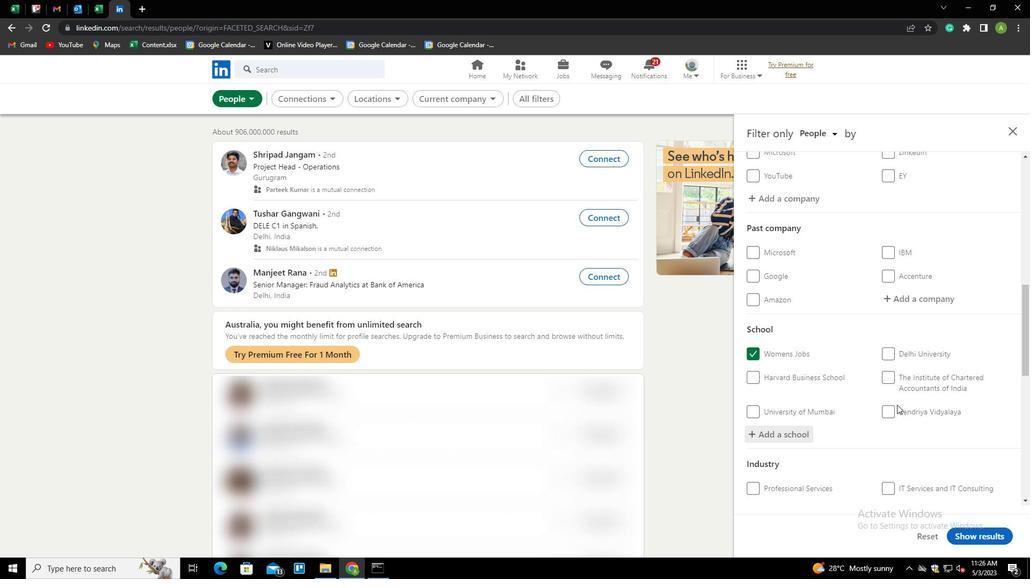 
Action: Mouse scrolled (897, 404) with delta (0, 0)
Screenshot: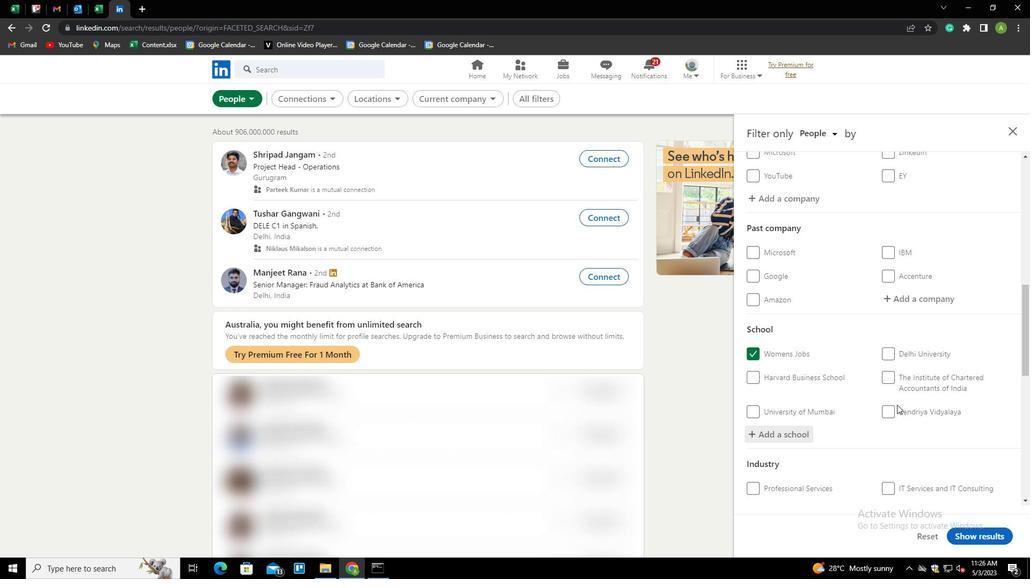 
Action: Mouse scrolled (897, 404) with delta (0, 0)
Screenshot: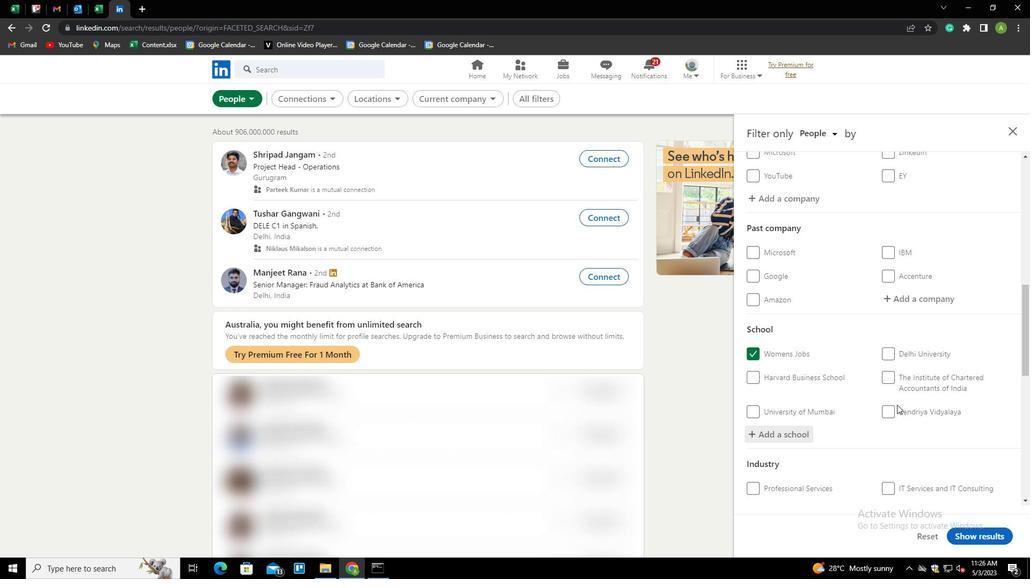 
Action: Mouse scrolled (897, 404) with delta (0, 0)
Screenshot: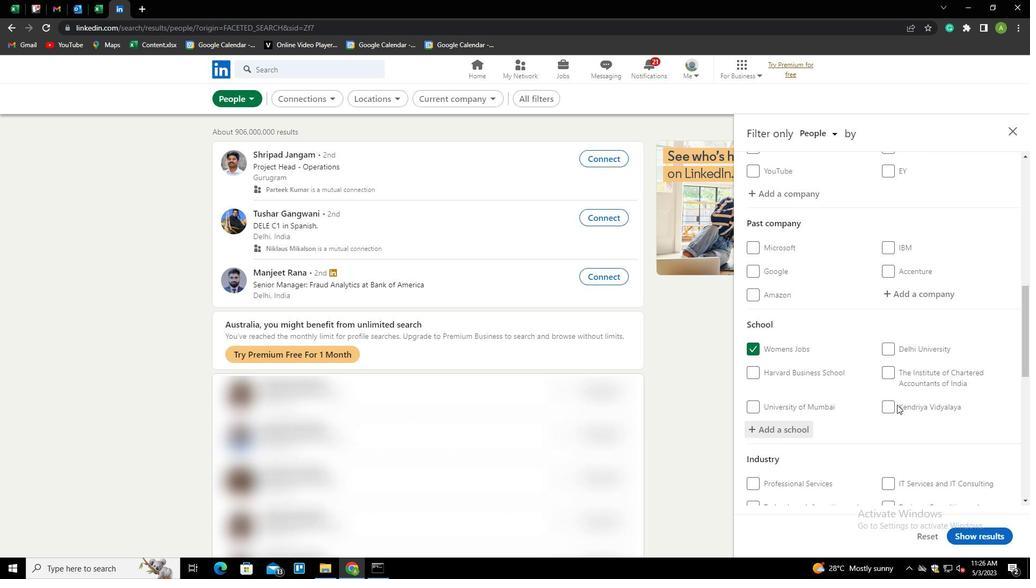 
Action: Mouse moved to (906, 334)
Screenshot: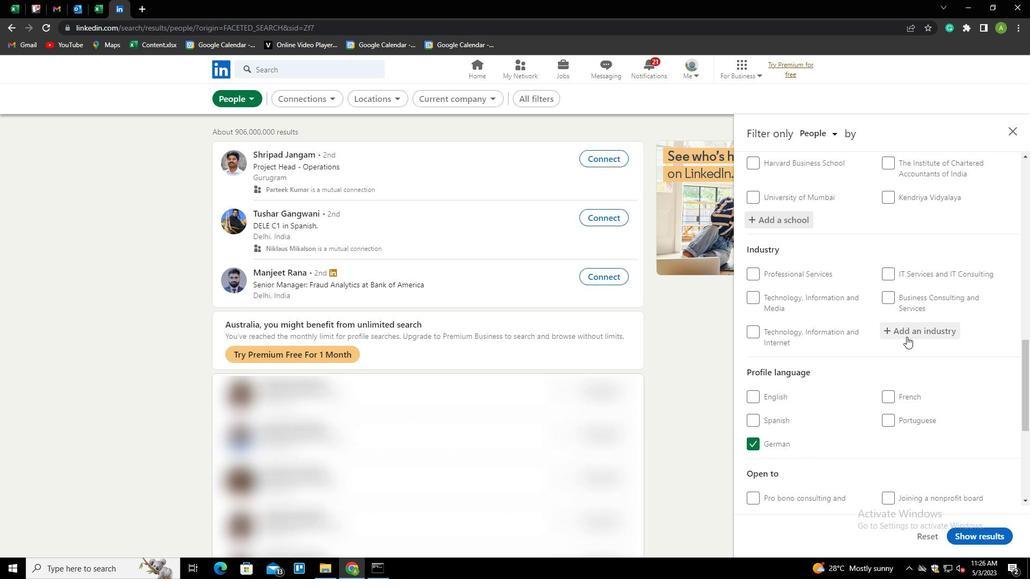 
Action: Mouse pressed left at (906, 334)
Screenshot: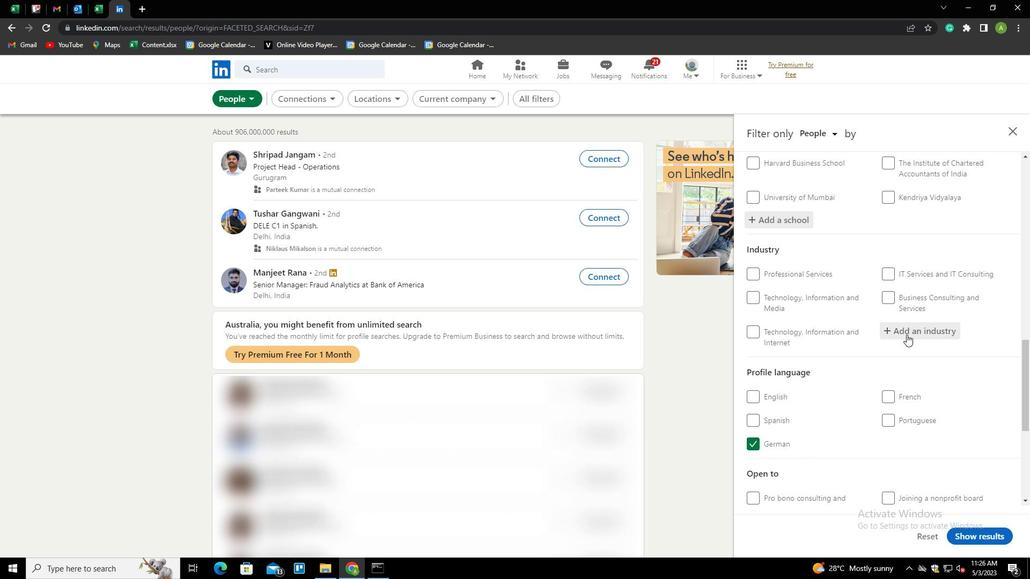 
Action: Key pressed <Key.shift>IT<Key.space>SUS<Key.backspace><Key.backspace>YSTEM<Key.space><Key.down><Key.down><Key.down><Key.enter>
Screenshot: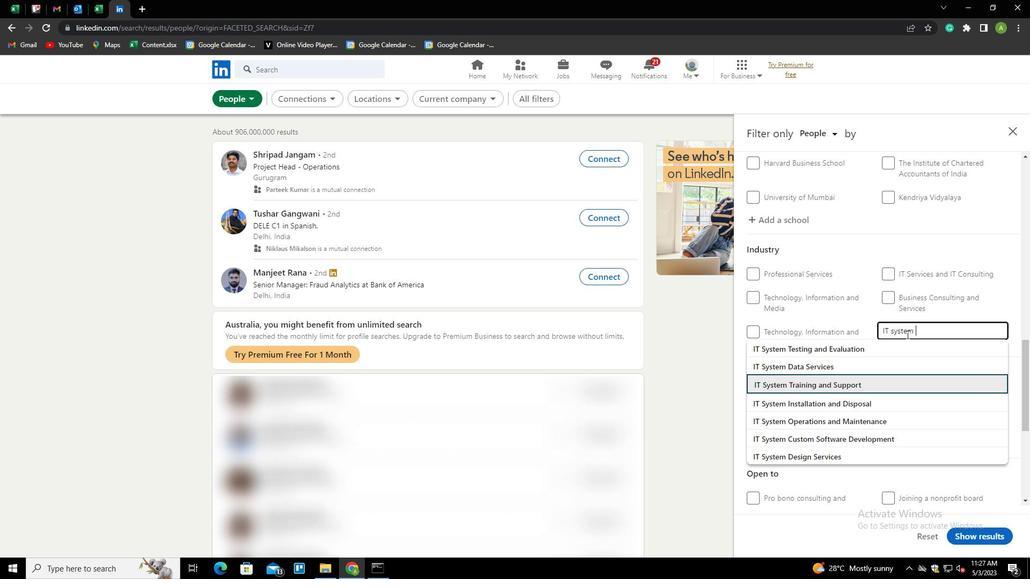 
Action: Mouse scrolled (906, 334) with delta (0, 0)
Screenshot: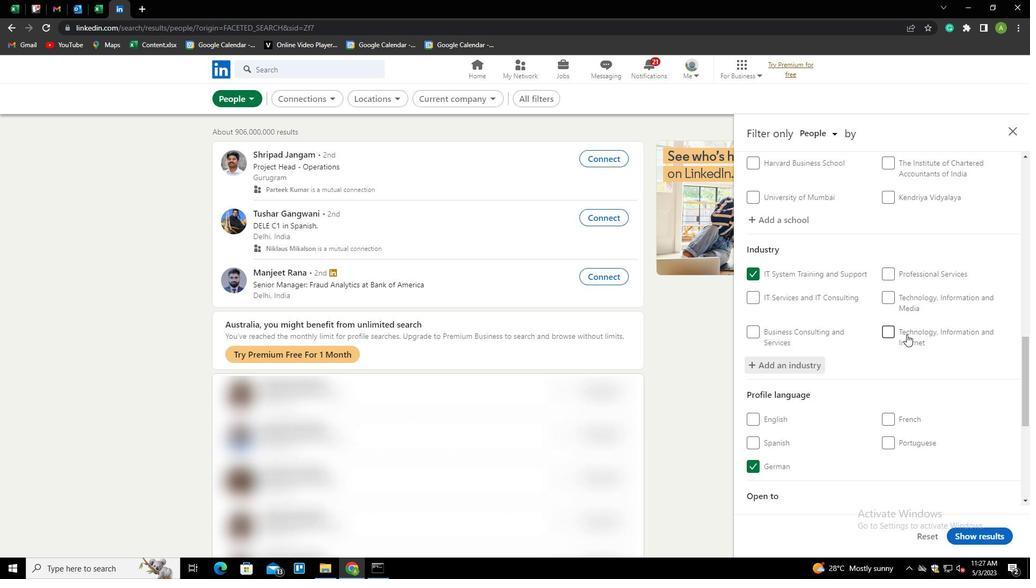 
Action: Mouse scrolled (906, 334) with delta (0, 0)
Screenshot: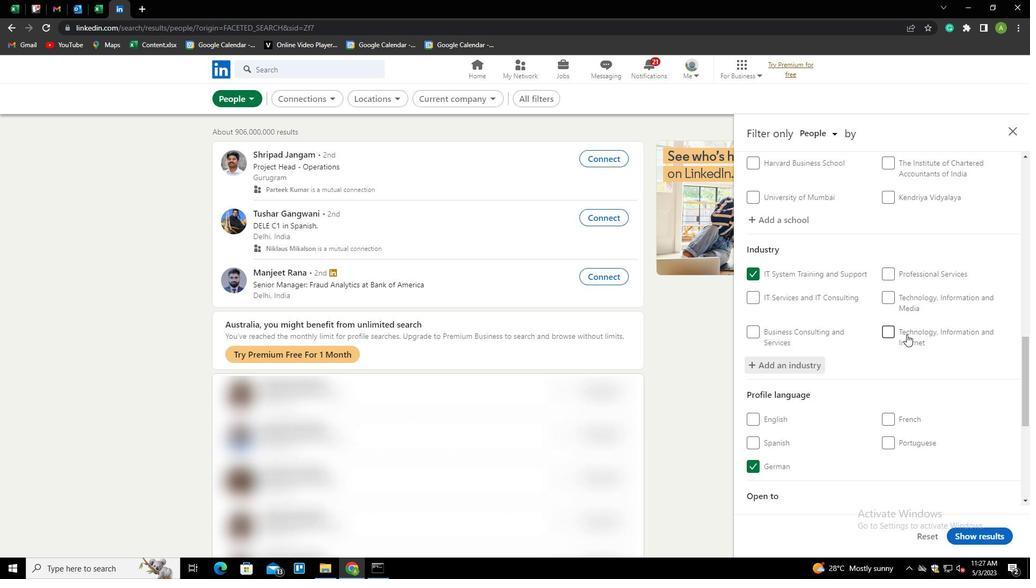 
Action: Mouse scrolled (906, 334) with delta (0, 0)
Screenshot: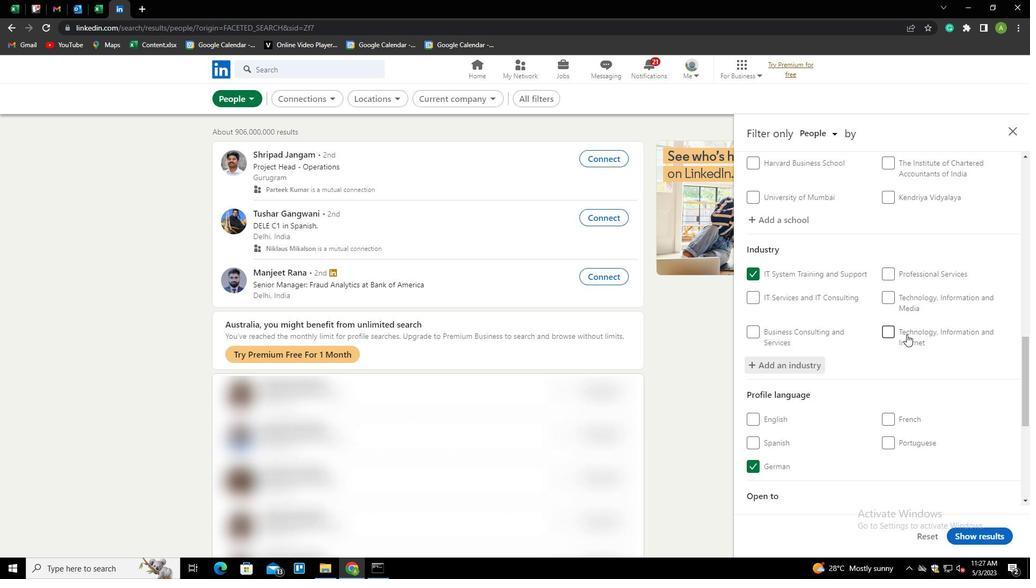 
Action: Mouse scrolled (906, 334) with delta (0, 0)
Screenshot: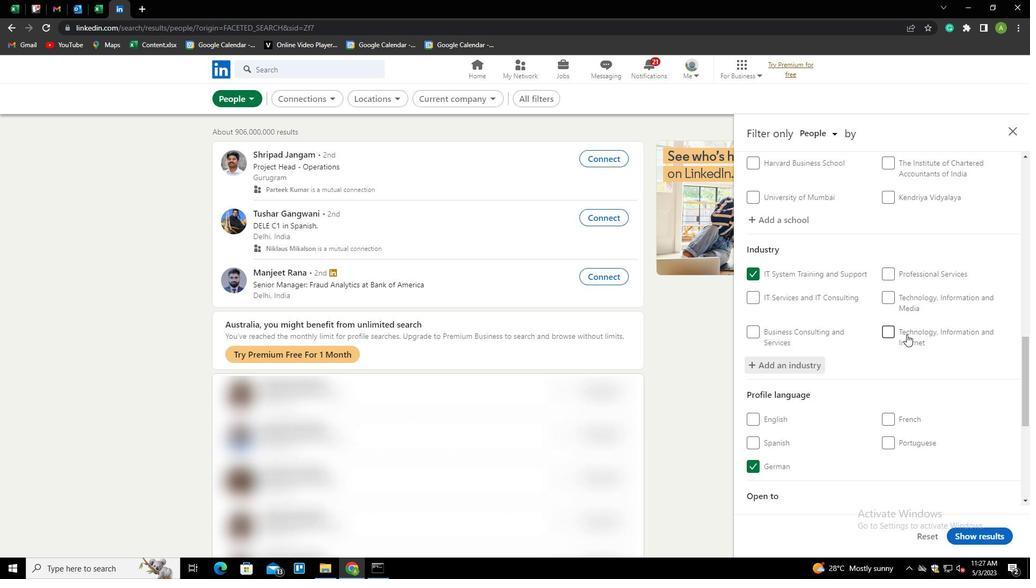 
Action: Mouse scrolled (906, 334) with delta (0, 0)
Screenshot: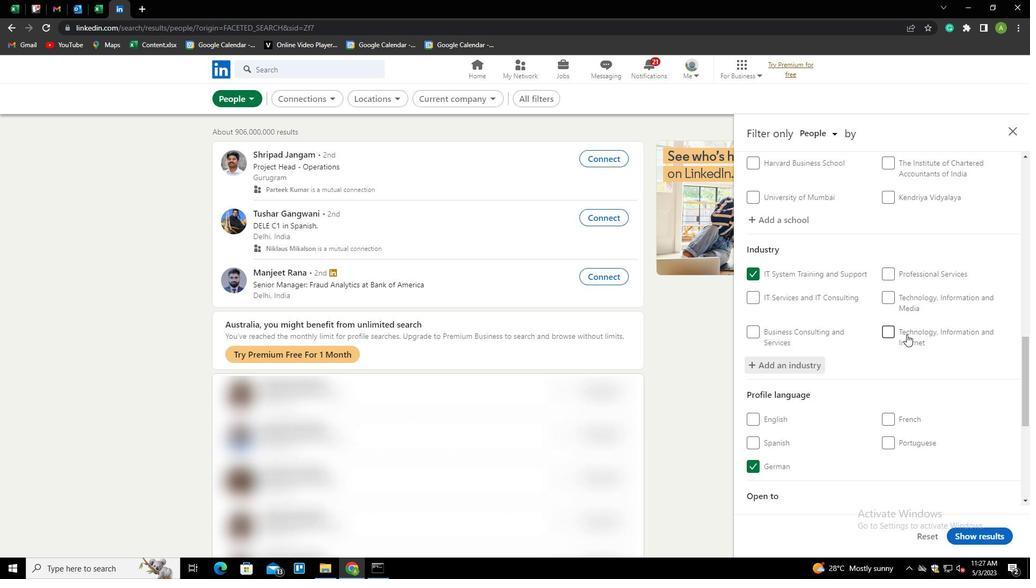 
Action: Mouse moved to (902, 364)
Screenshot: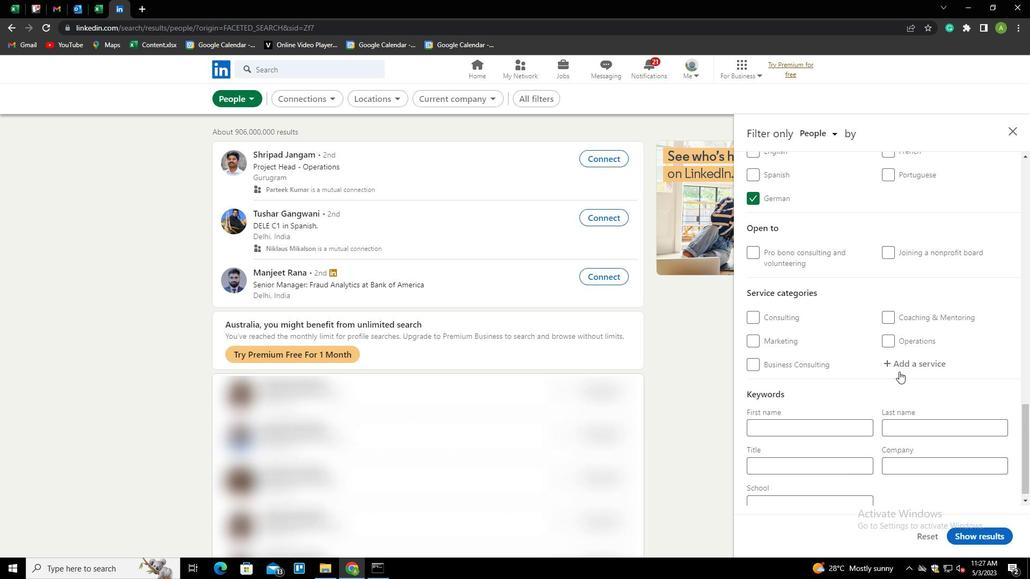 
Action: Mouse pressed left at (902, 364)
Screenshot: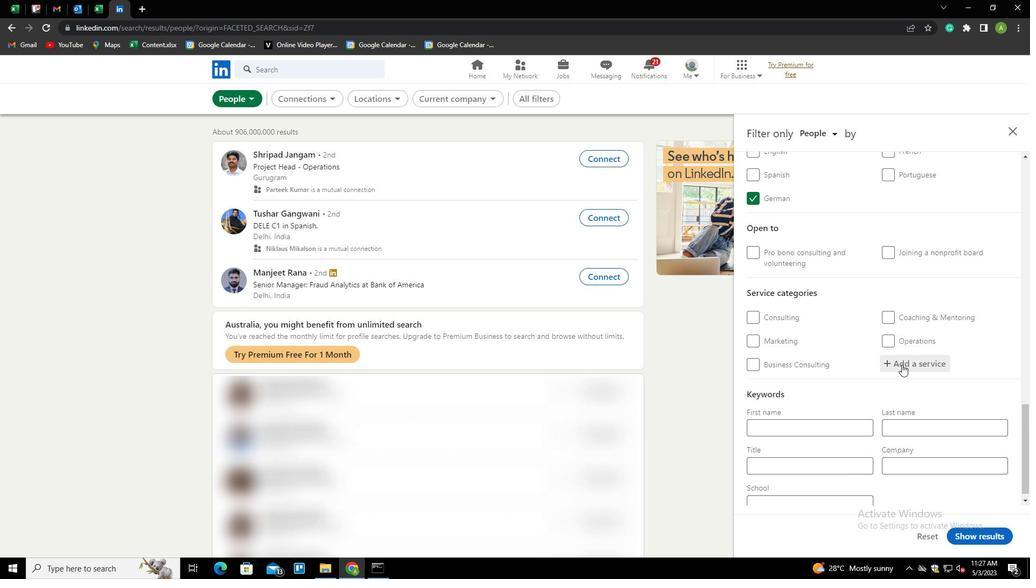 
Action: Key pressed <Key.shift>SEARCH<Key.space><Key.shift>ENGINE<Key.space><Key.shift>OPTIMIZATION<Key.down><Key.enter>
Screenshot: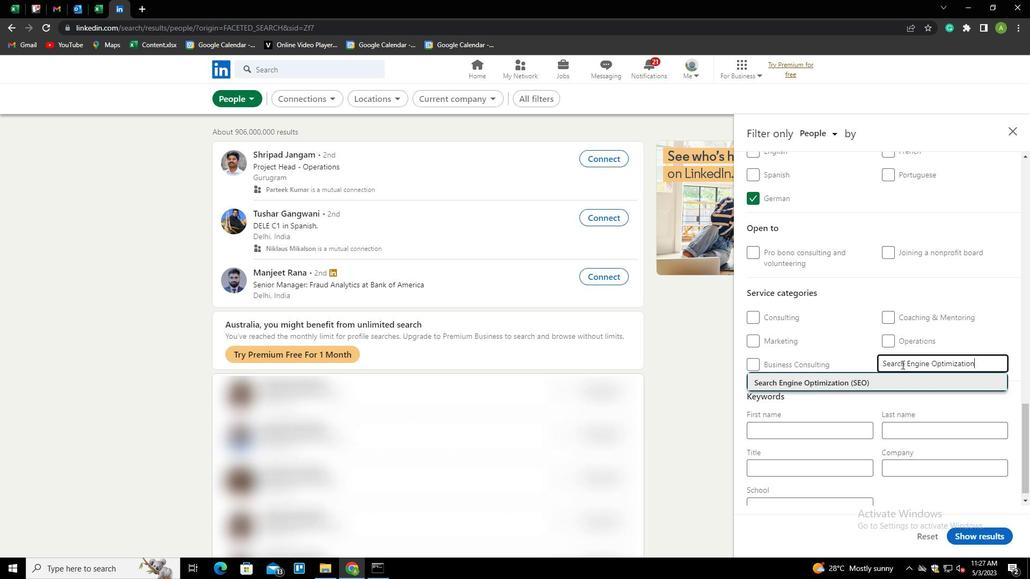
Action: Mouse scrolled (902, 364) with delta (0, 0)
Screenshot: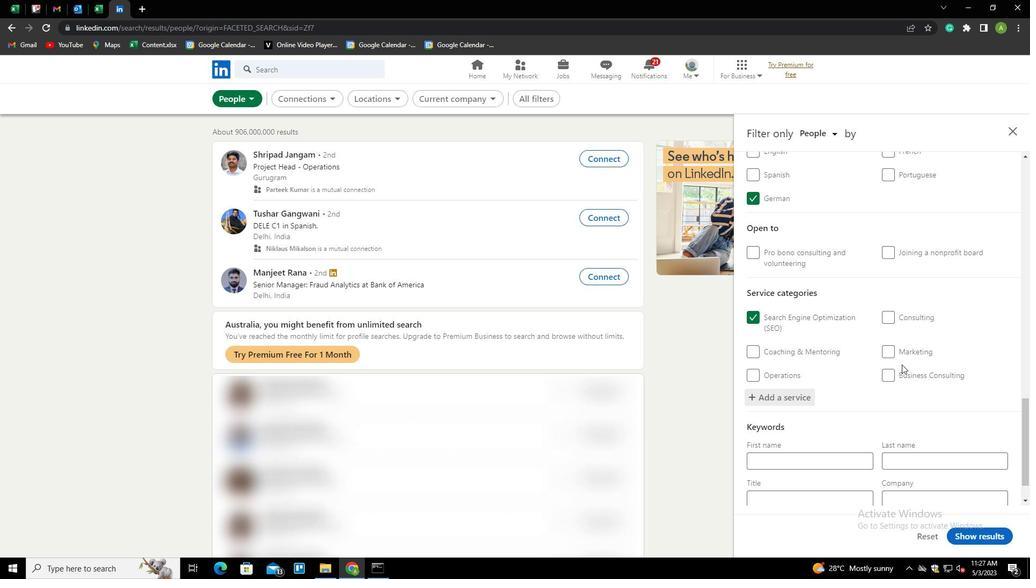 
Action: Mouse scrolled (902, 364) with delta (0, 0)
Screenshot: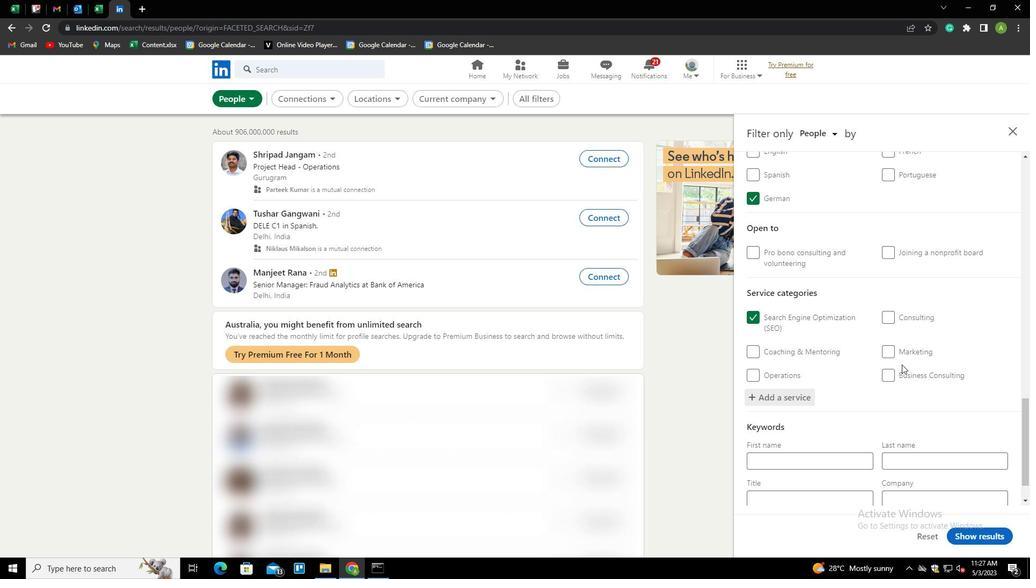
Action: Mouse scrolled (902, 364) with delta (0, 0)
Screenshot: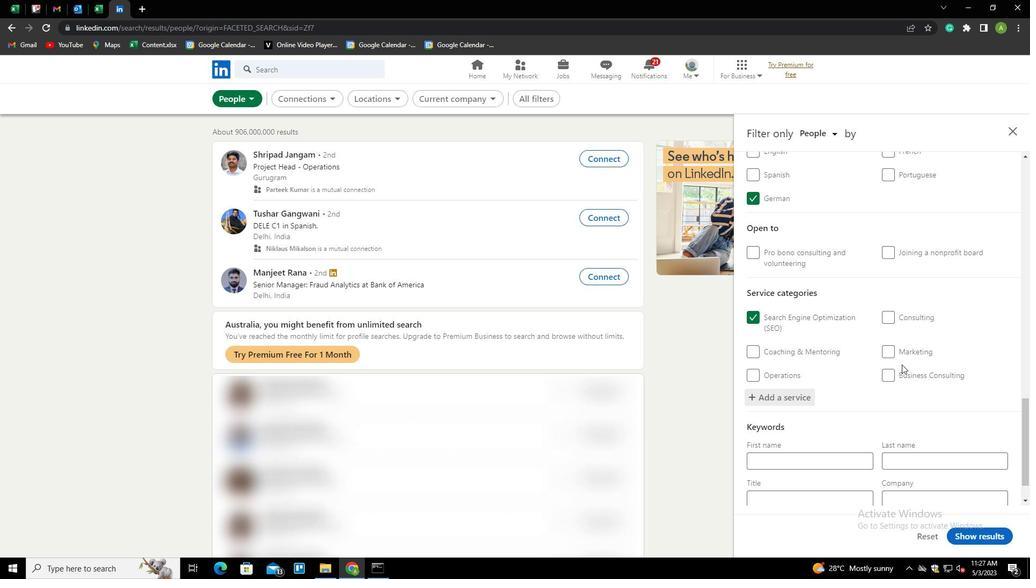 
Action: Mouse scrolled (902, 364) with delta (0, 0)
Screenshot: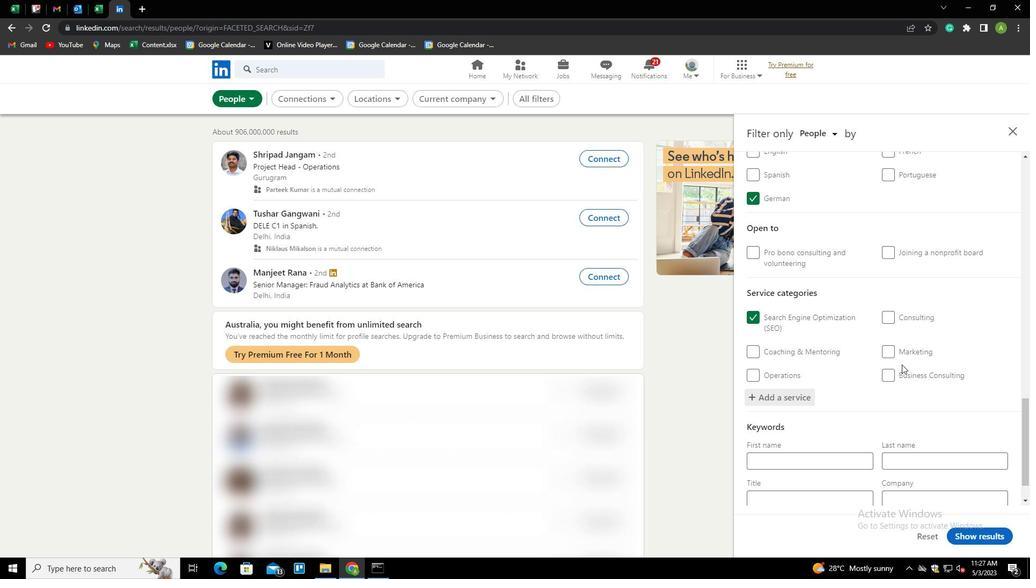 
Action: Mouse moved to (816, 463)
Screenshot: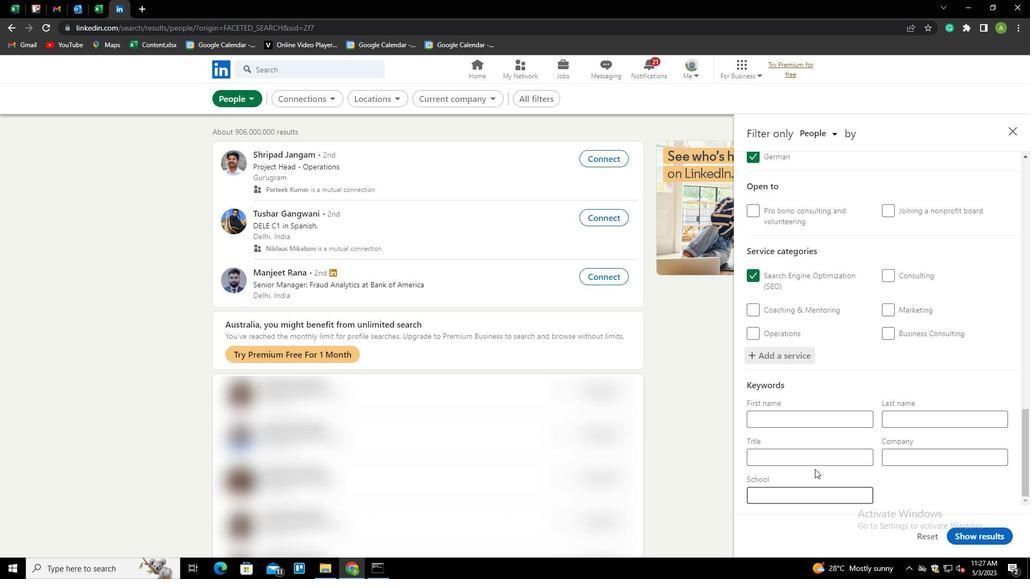 
Action: Mouse pressed left at (816, 463)
Screenshot: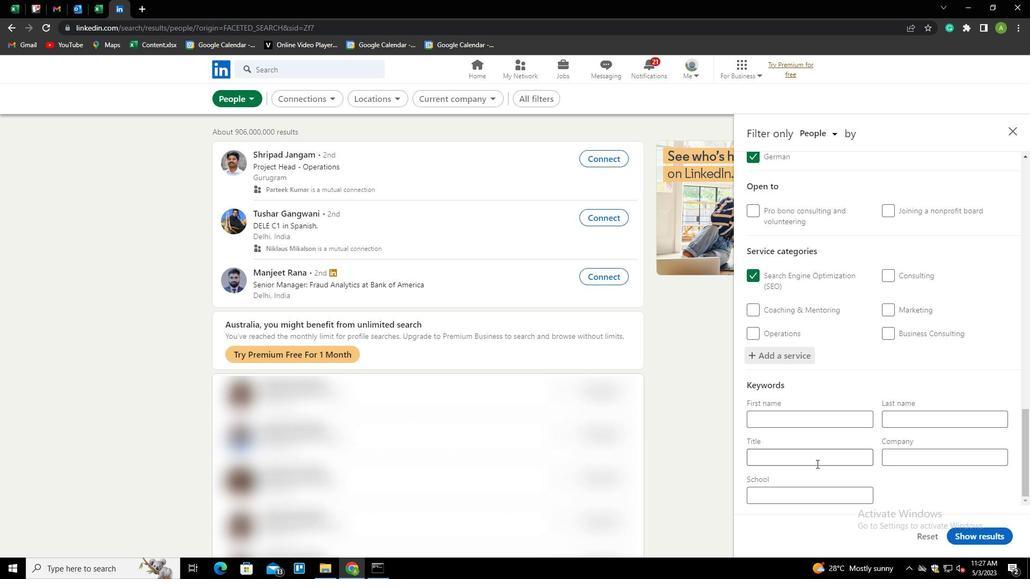 
Action: Key pressed <Key.shift>PRESIDENT
Screenshot: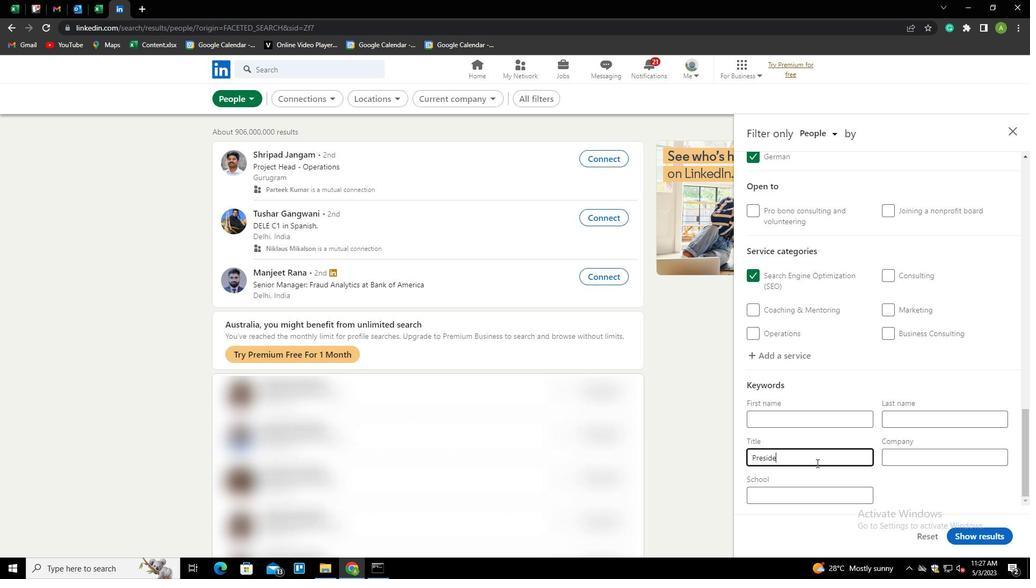 
Action: Mouse moved to (931, 485)
Screenshot: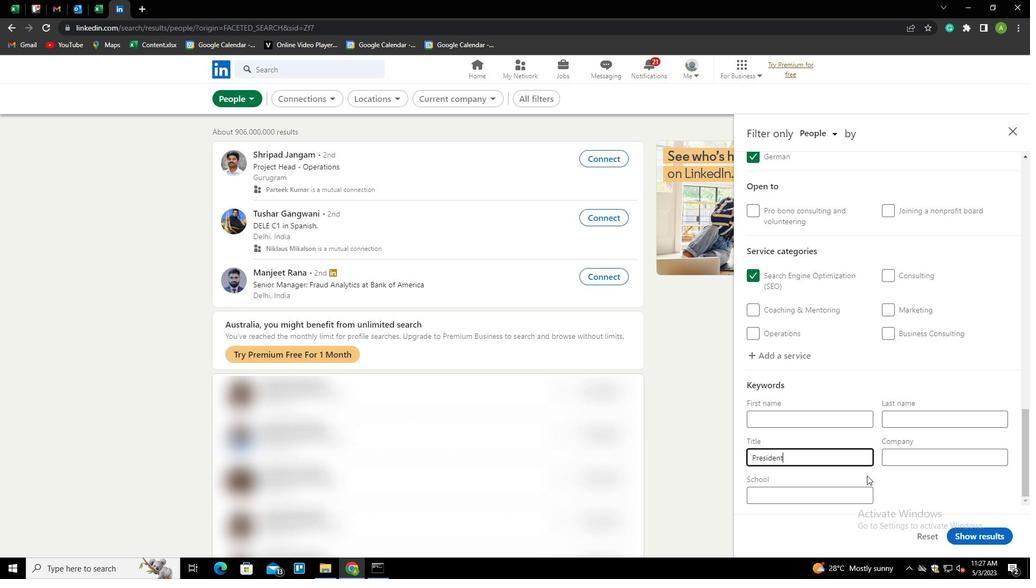
Action: Mouse pressed left at (931, 485)
Screenshot: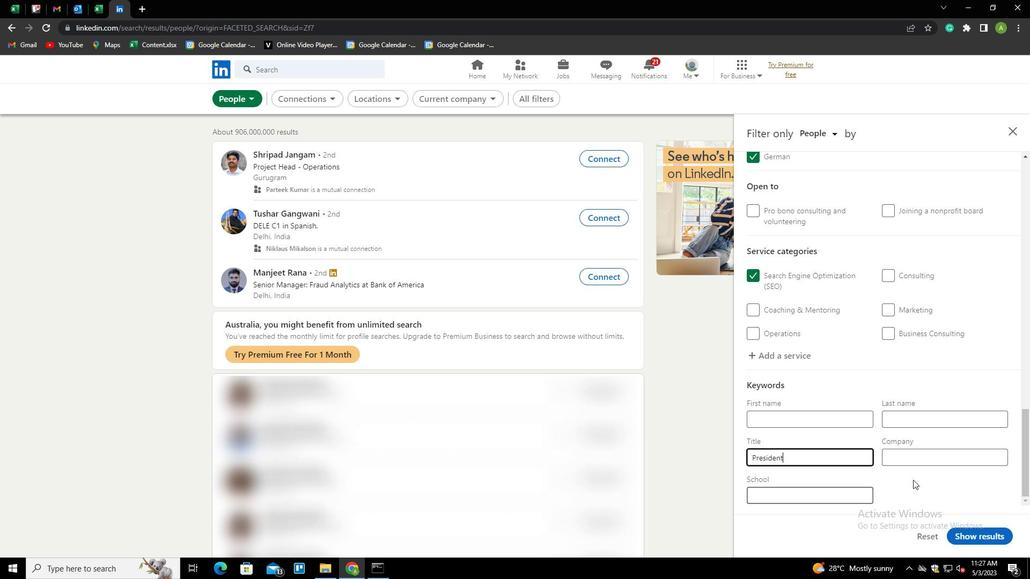 
Action: Mouse moved to (969, 531)
Screenshot: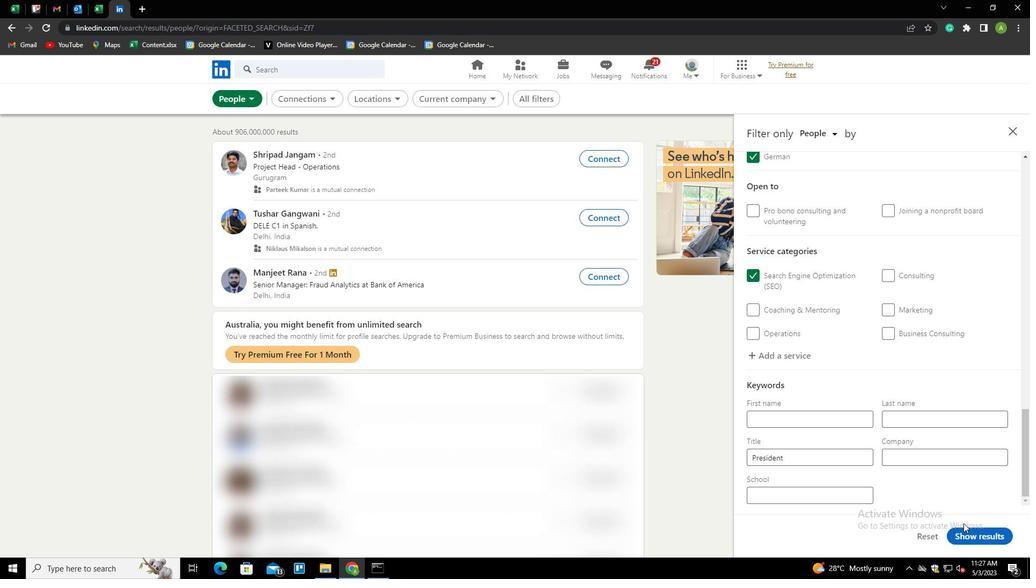 
Action: Mouse pressed left at (969, 531)
Screenshot: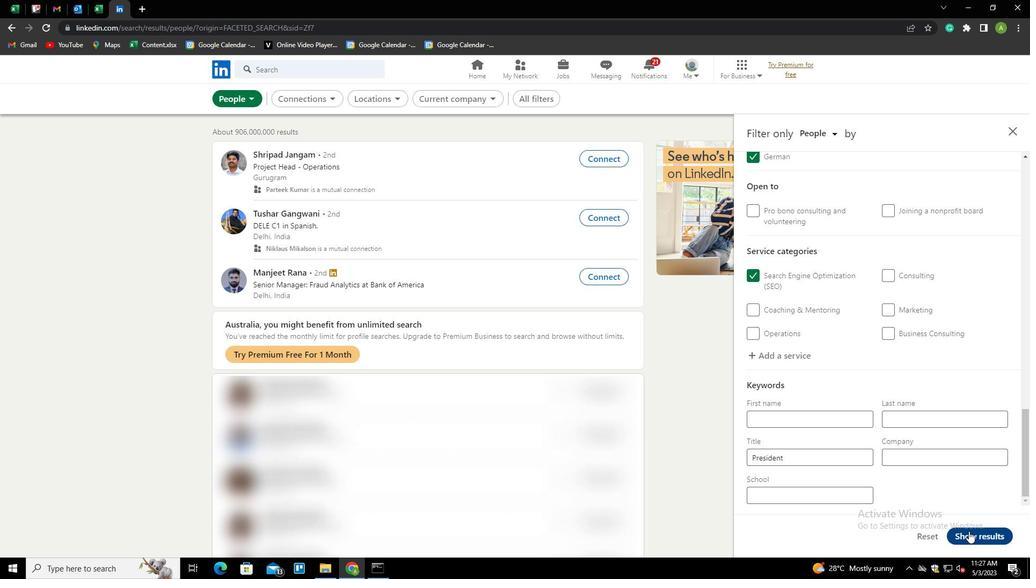 
